 Task: Look for space in Angren, Uzbekistan from 14th June, 2023 to 30th June, 2023 for 5 adults in price range Rs.8000 to Rs.12000. Place can be entire place or private room with 5 bedrooms having 5 beds and 5 bathrooms. Property type can be house, flat, guest house. Amenities needed are: wifi, TV, free parkinig on premises, gym, breakfast. Booking option can be shelf check-in. Required host language is English.
Action: Mouse moved to (451, 114)
Screenshot: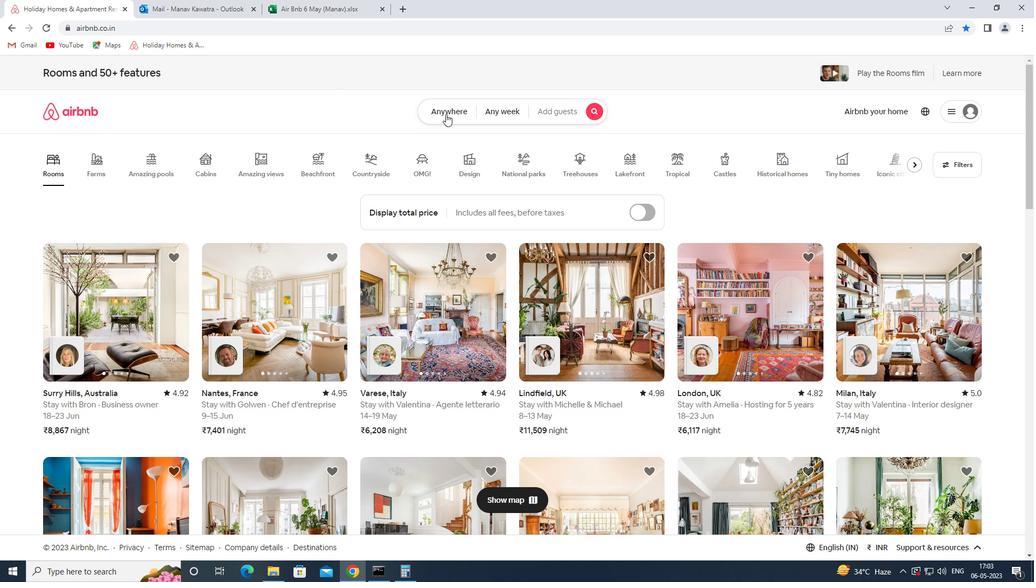 
Action: Mouse pressed left at (451, 114)
Screenshot: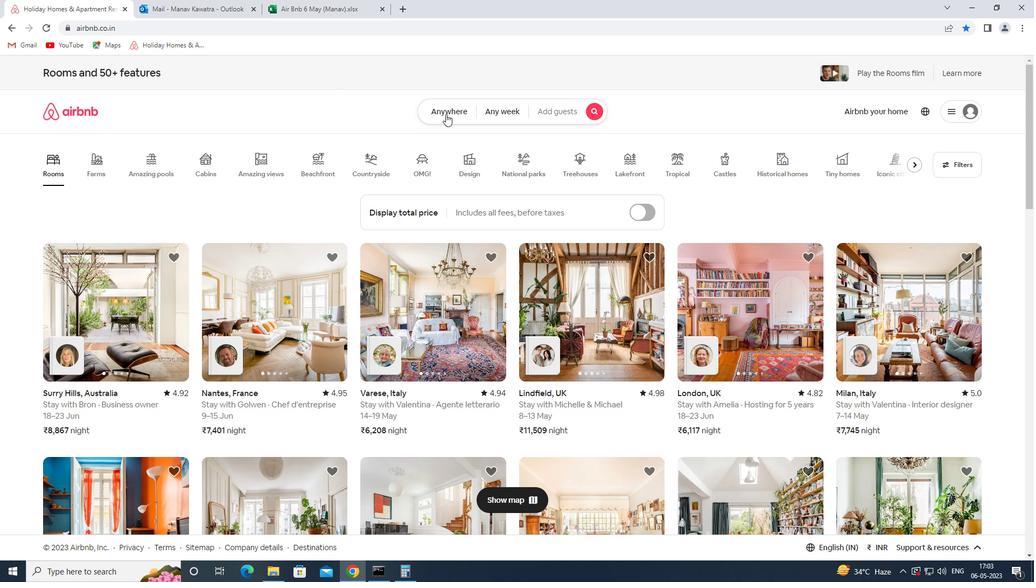 
Action: Mouse moved to (372, 155)
Screenshot: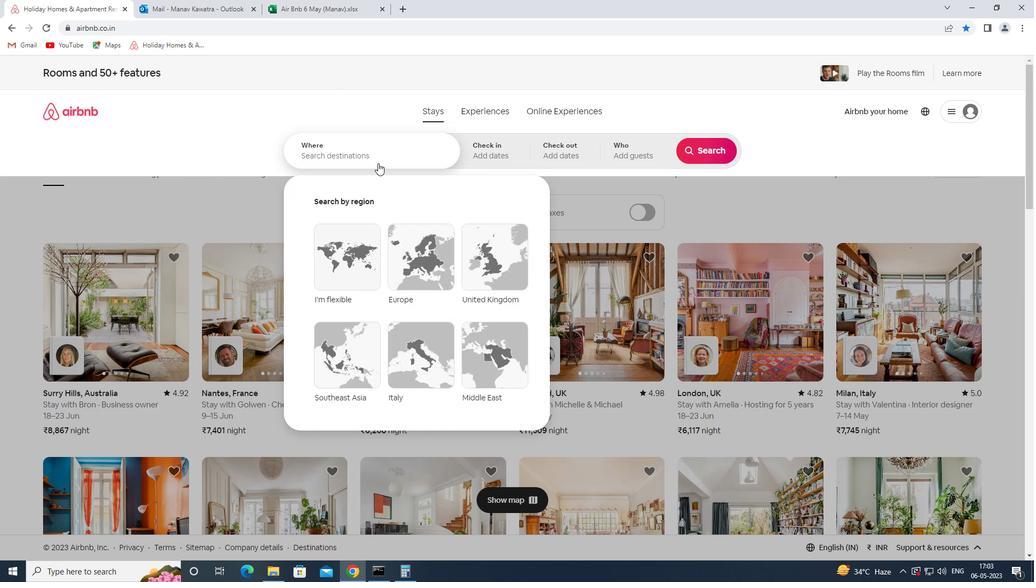 
Action: Mouse pressed left at (372, 155)
Screenshot: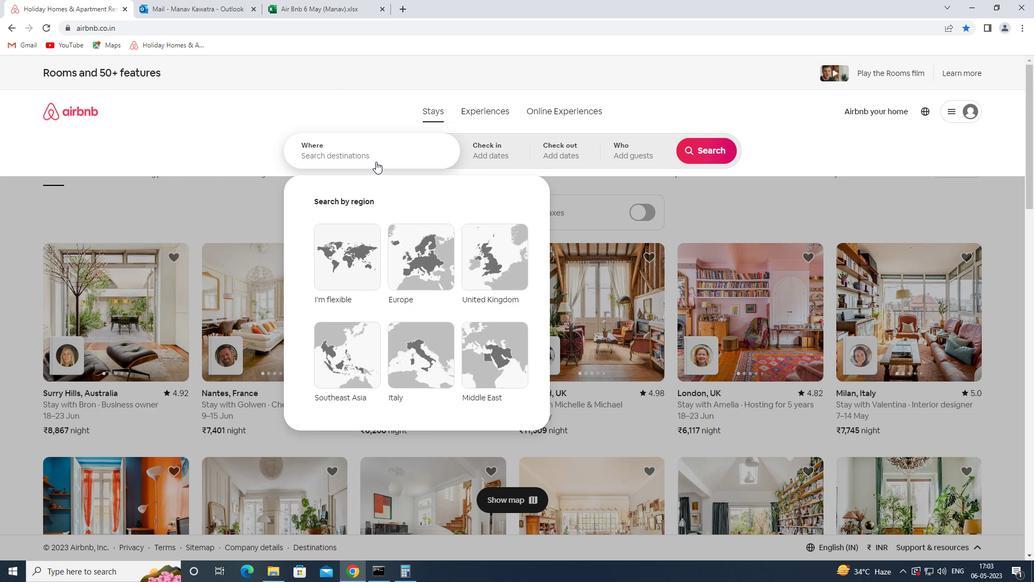 
Action: Key pressed <Key.shift>ANGREN<Key.space>
Screenshot: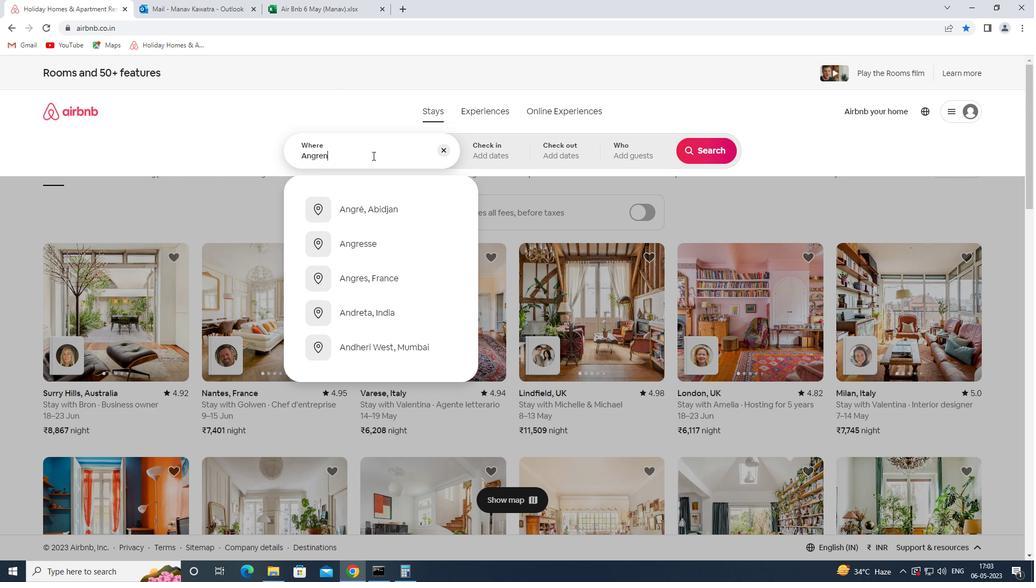 
Action: Mouse moved to (382, 207)
Screenshot: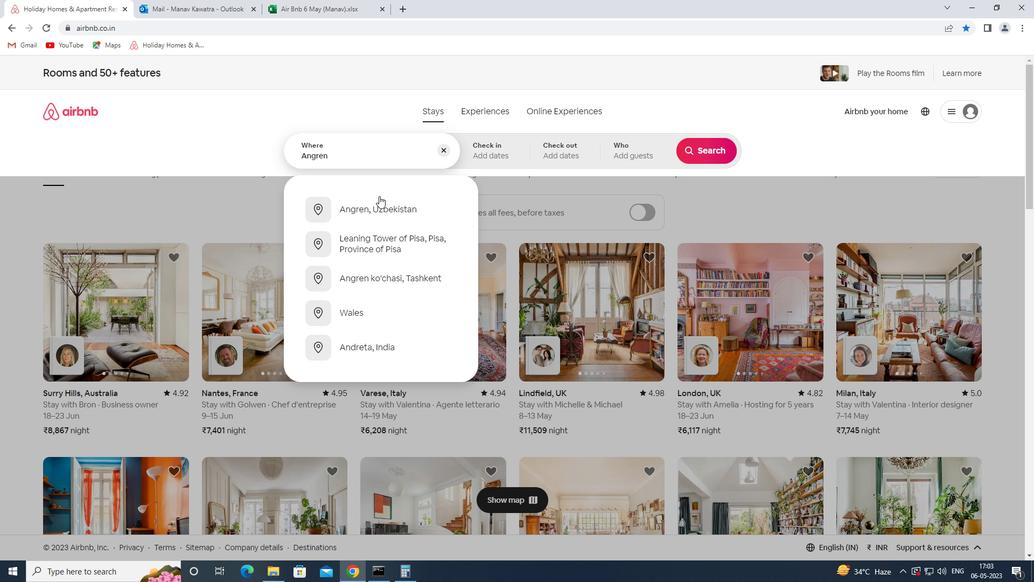 
Action: Mouse pressed left at (382, 207)
Screenshot: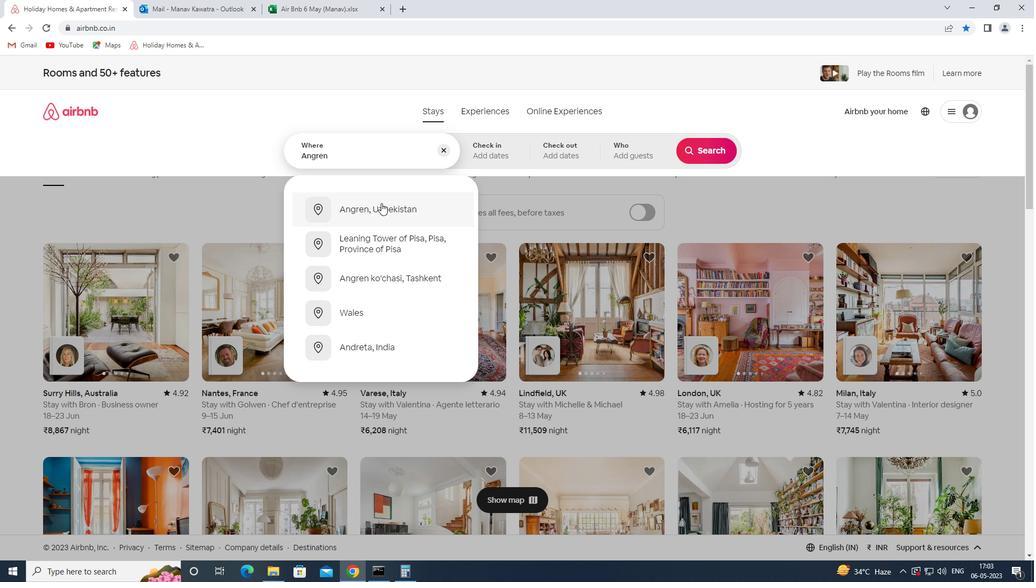 
Action: Mouse moved to (615, 334)
Screenshot: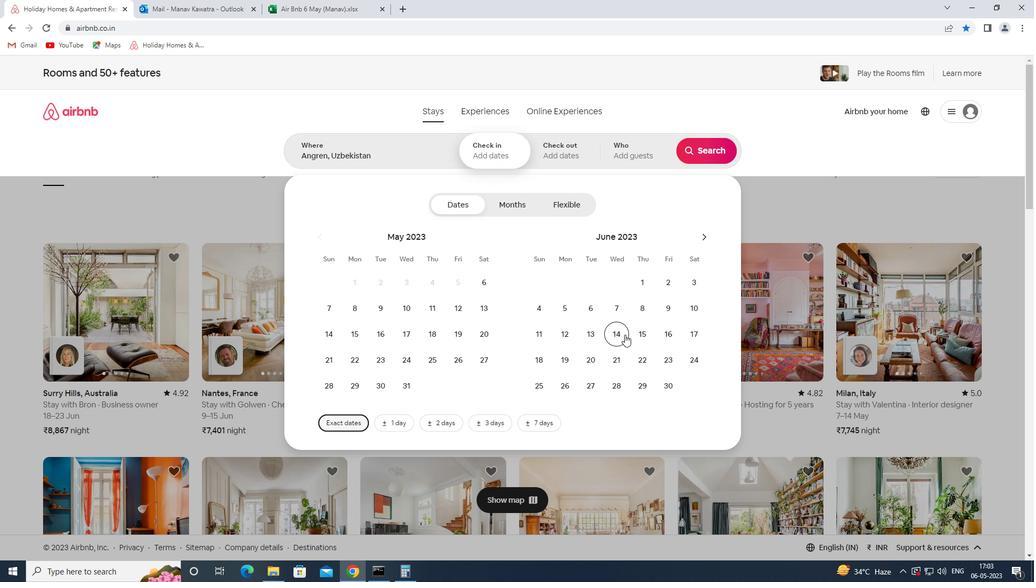 
Action: Mouse pressed left at (615, 334)
Screenshot: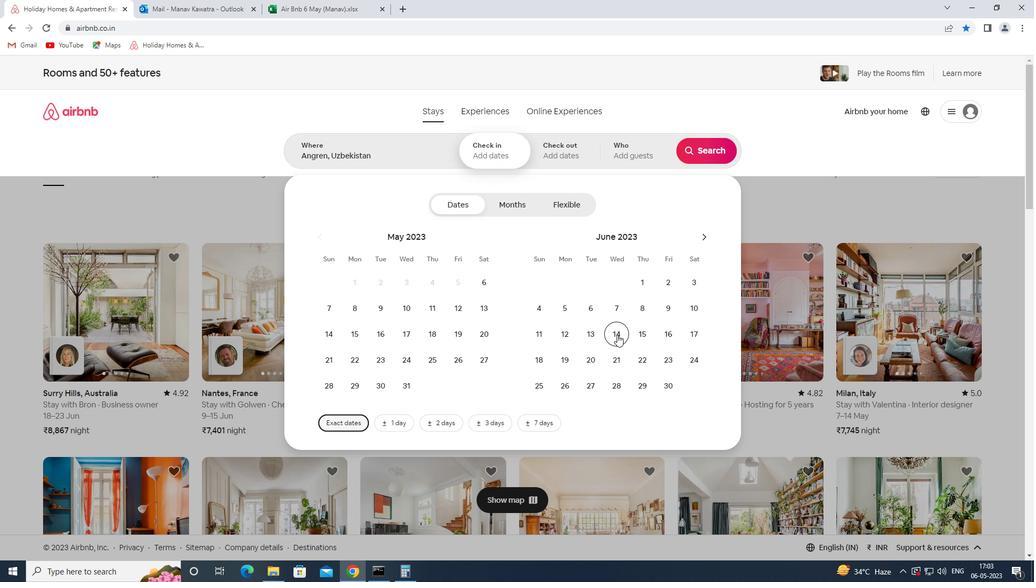 
Action: Mouse moved to (674, 387)
Screenshot: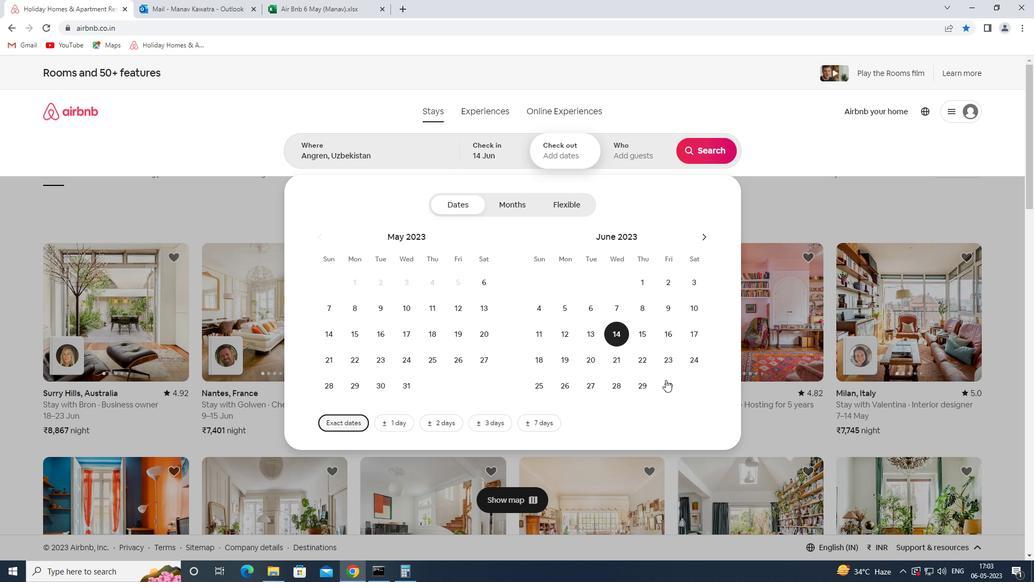 
Action: Mouse pressed left at (674, 387)
Screenshot: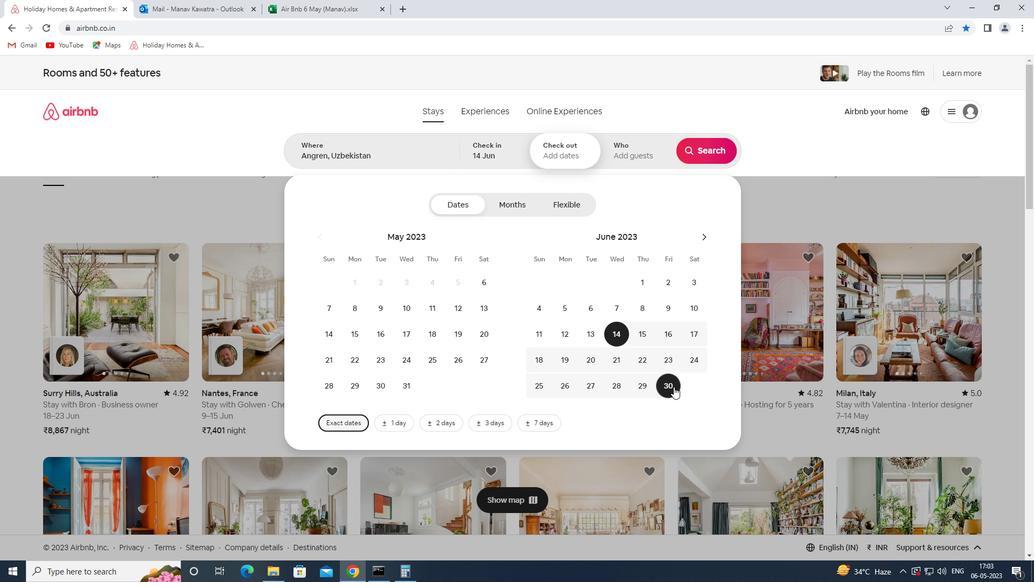 
Action: Mouse moved to (640, 159)
Screenshot: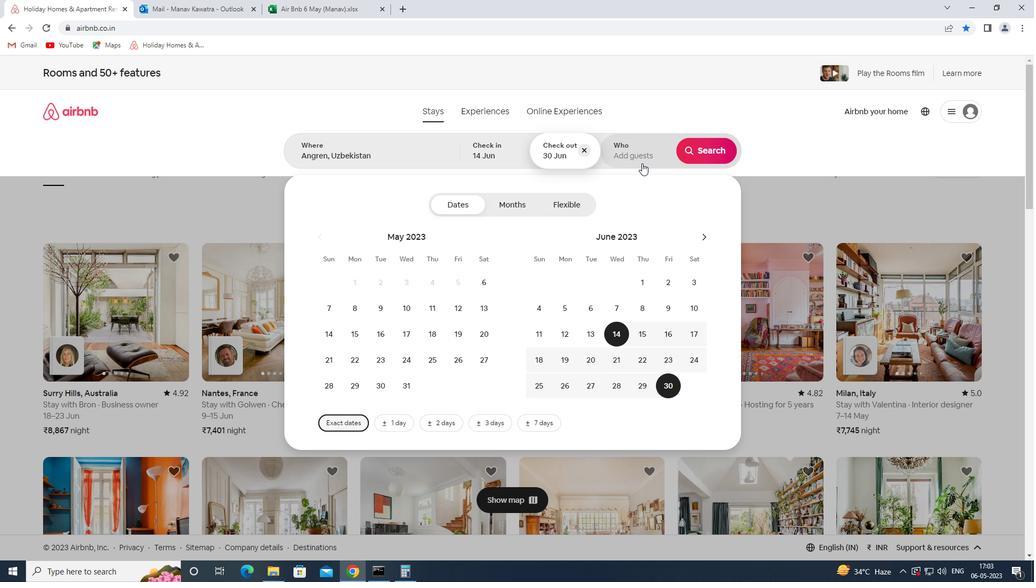 
Action: Mouse pressed left at (640, 159)
Screenshot: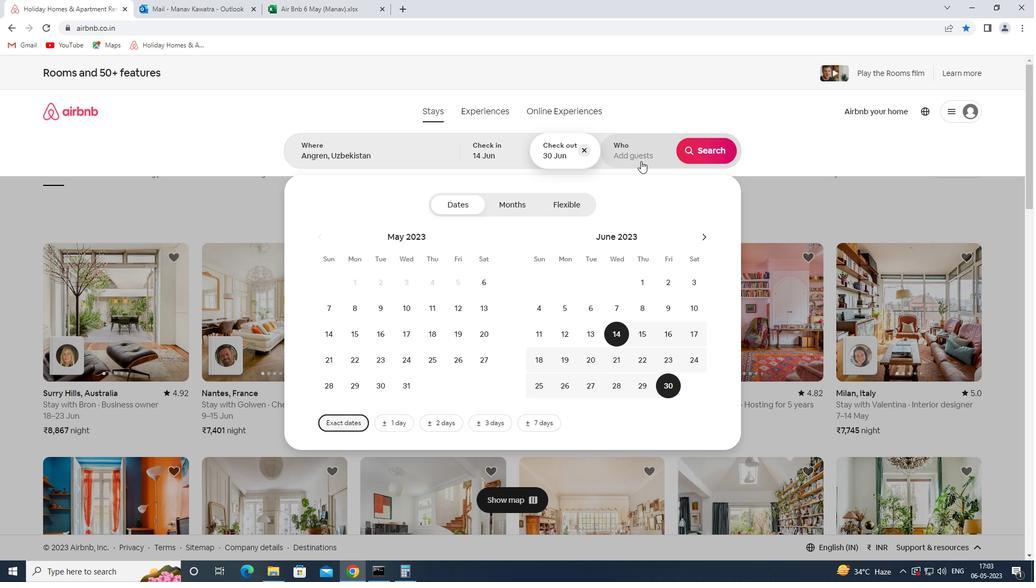 
Action: Mouse moved to (713, 211)
Screenshot: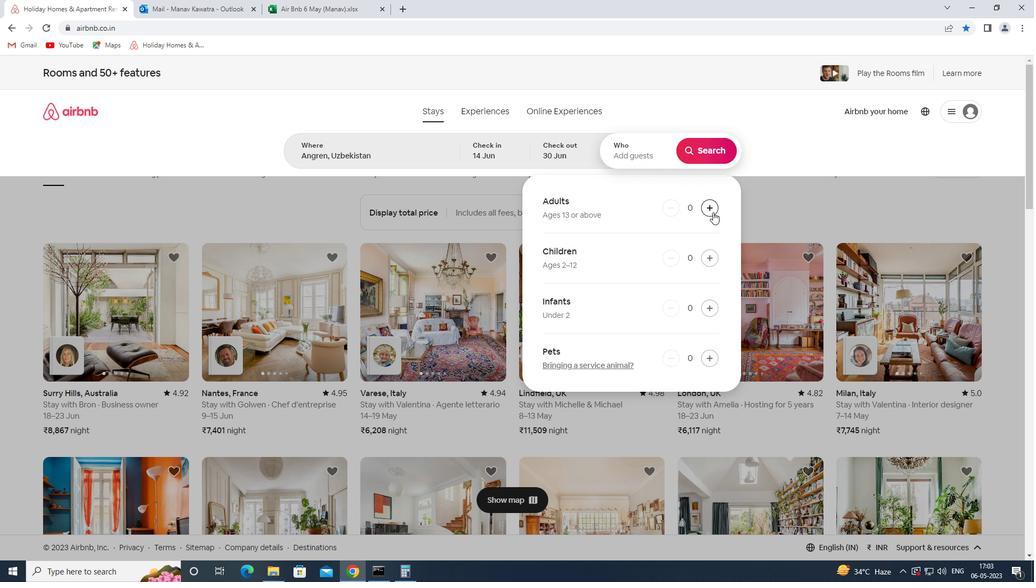 
Action: Mouse pressed left at (713, 211)
Screenshot: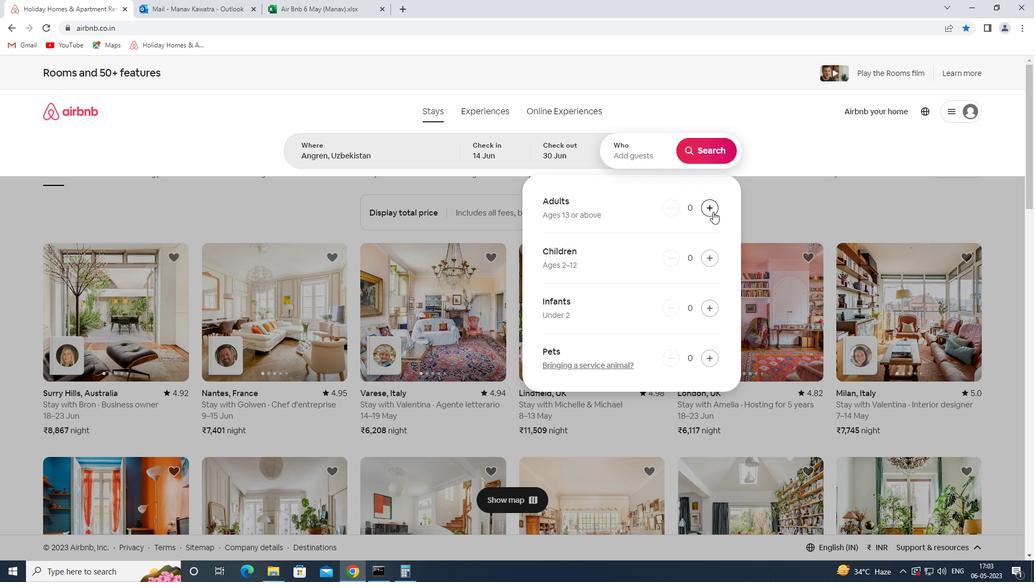 
Action: Mouse pressed left at (713, 211)
Screenshot: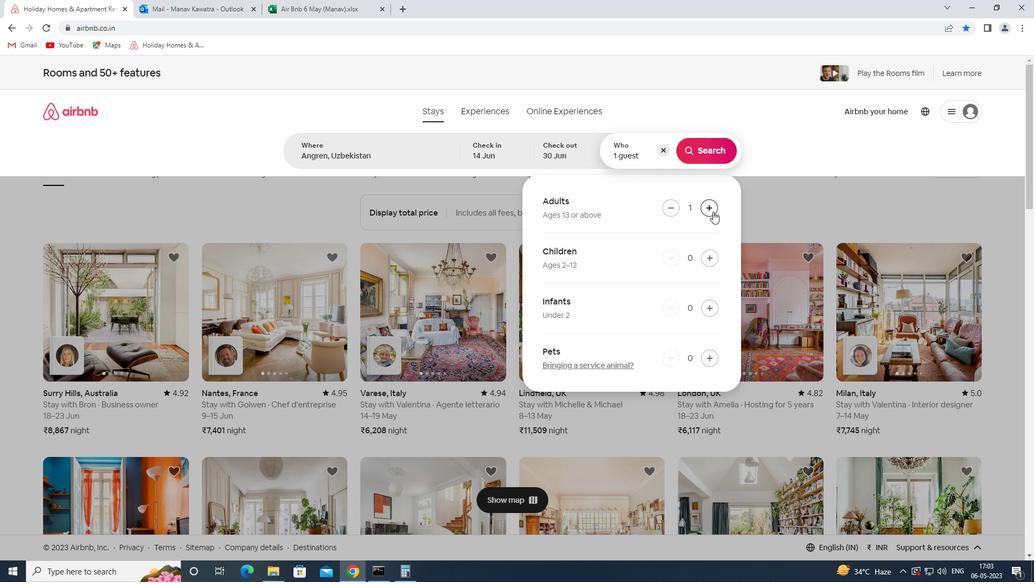 
Action: Mouse pressed left at (713, 211)
Screenshot: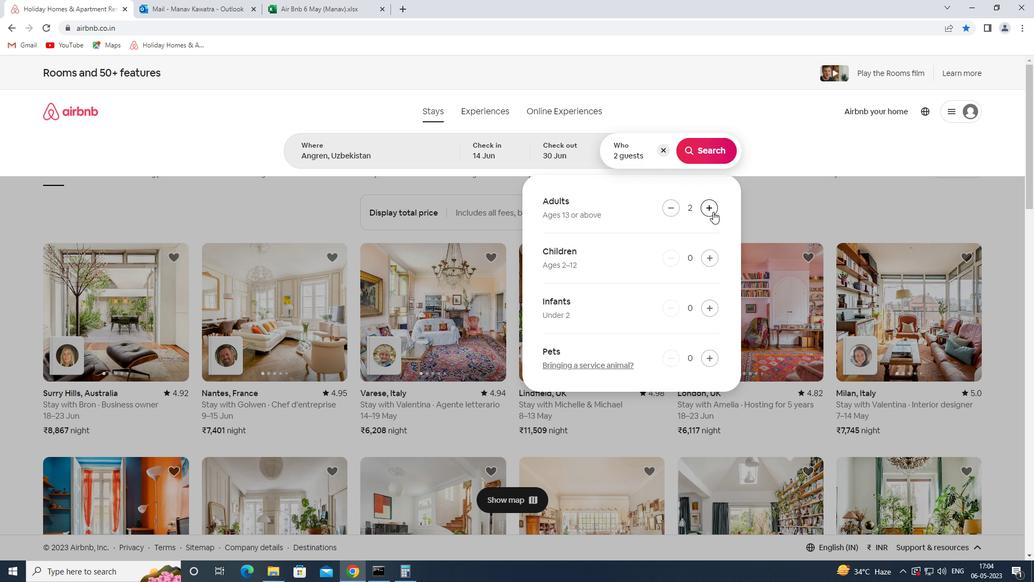 
Action: Mouse pressed left at (713, 211)
Screenshot: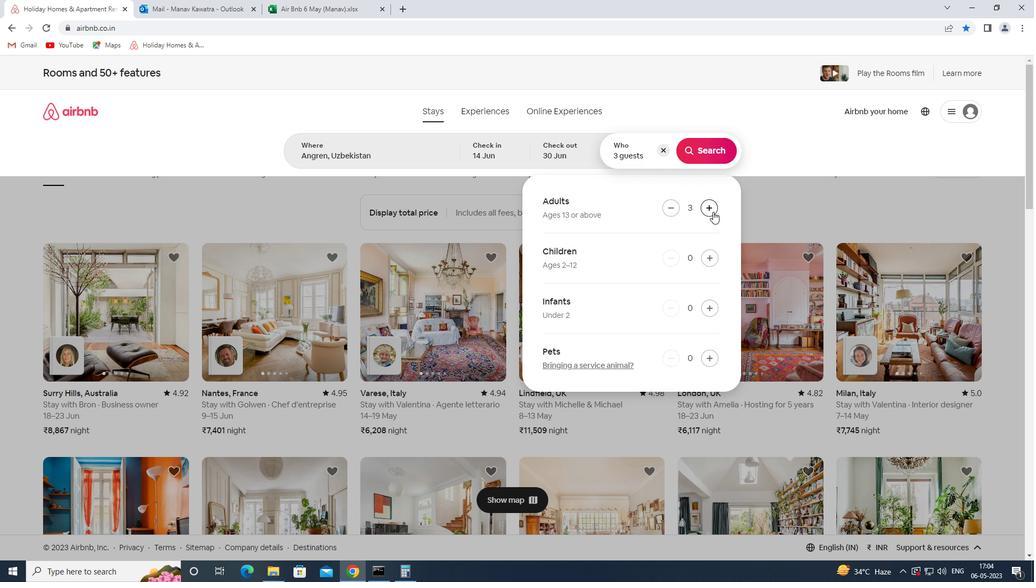 
Action: Mouse pressed left at (713, 211)
Screenshot: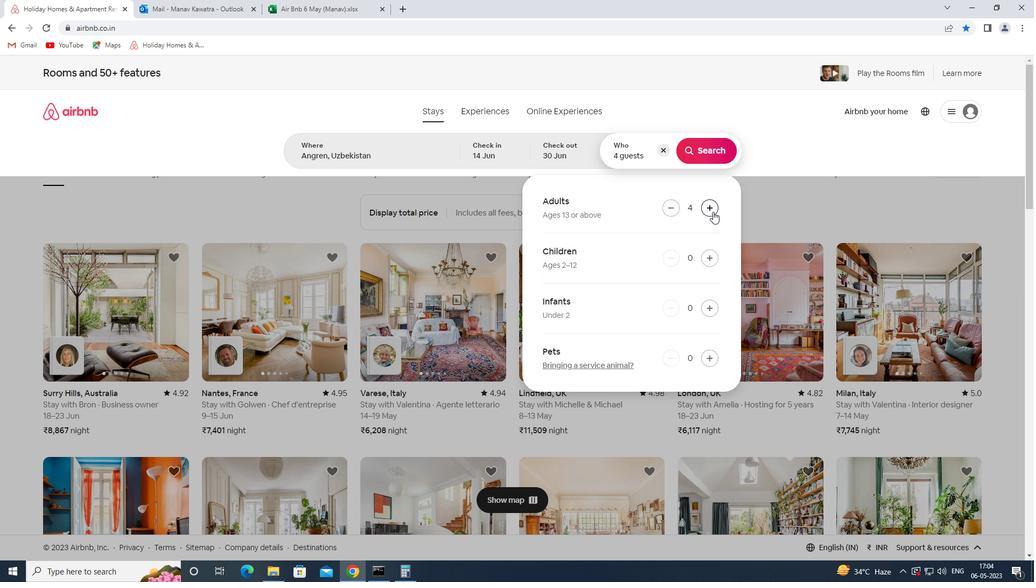
Action: Mouse moved to (721, 157)
Screenshot: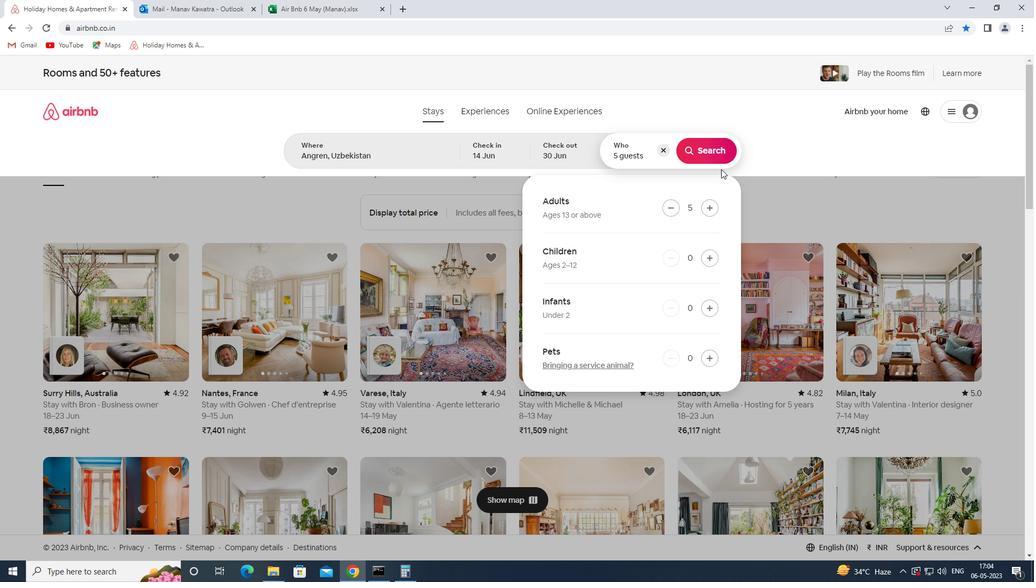 
Action: Mouse pressed left at (721, 157)
Screenshot: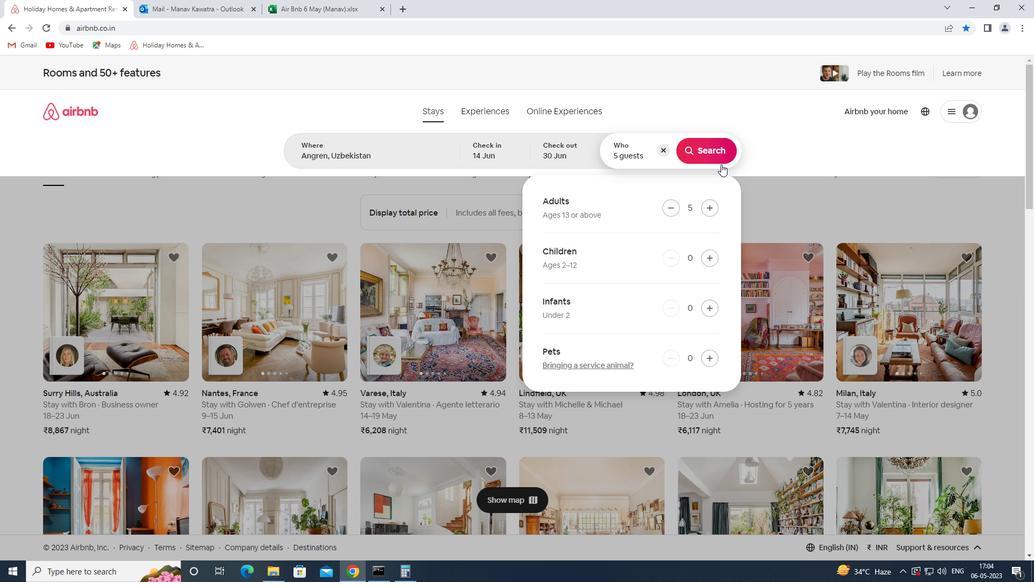 
Action: Mouse moved to (987, 123)
Screenshot: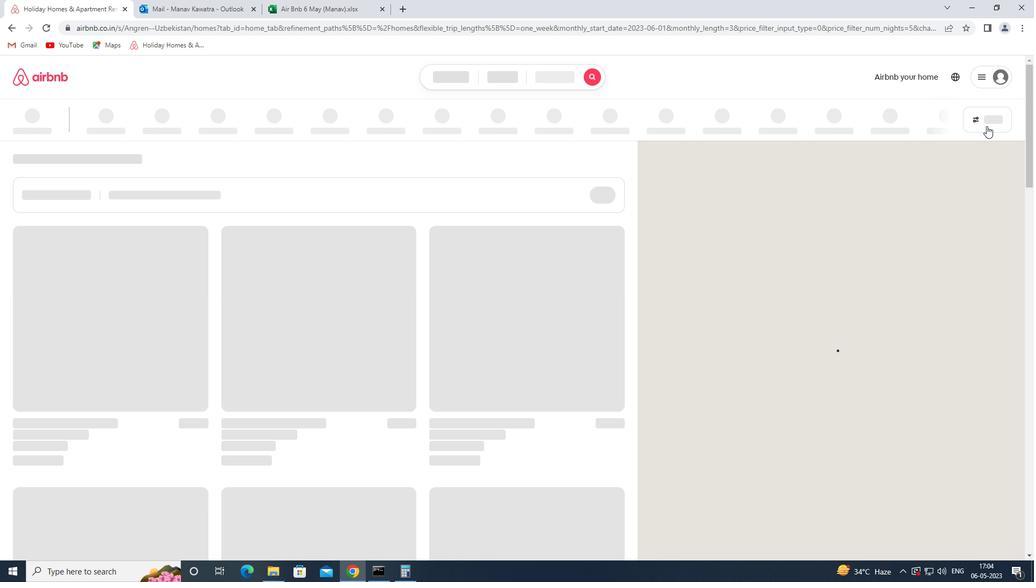 
Action: Mouse pressed left at (987, 123)
Screenshot: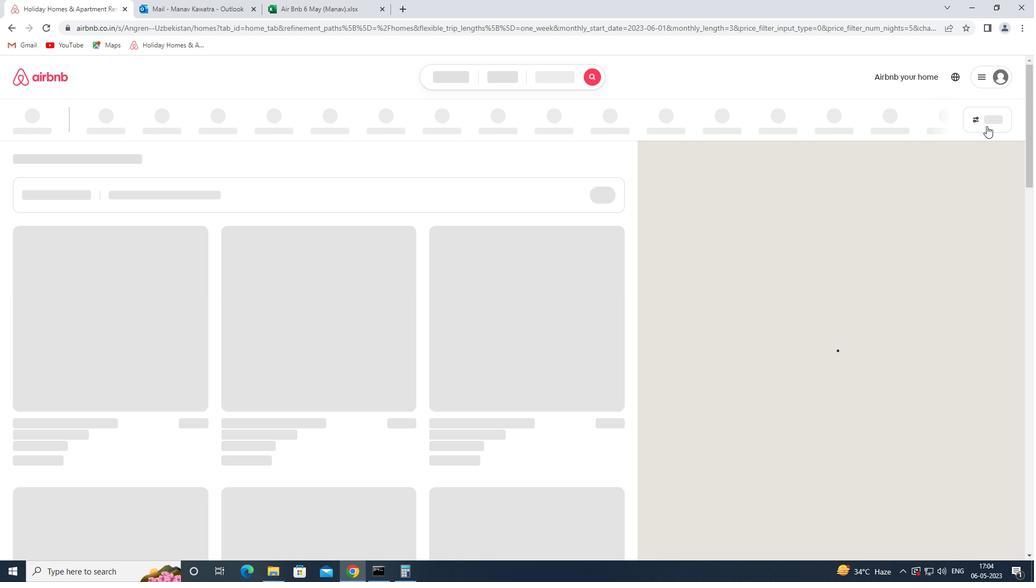 
Action: Mouse moved to (372, 384)
Screenshot: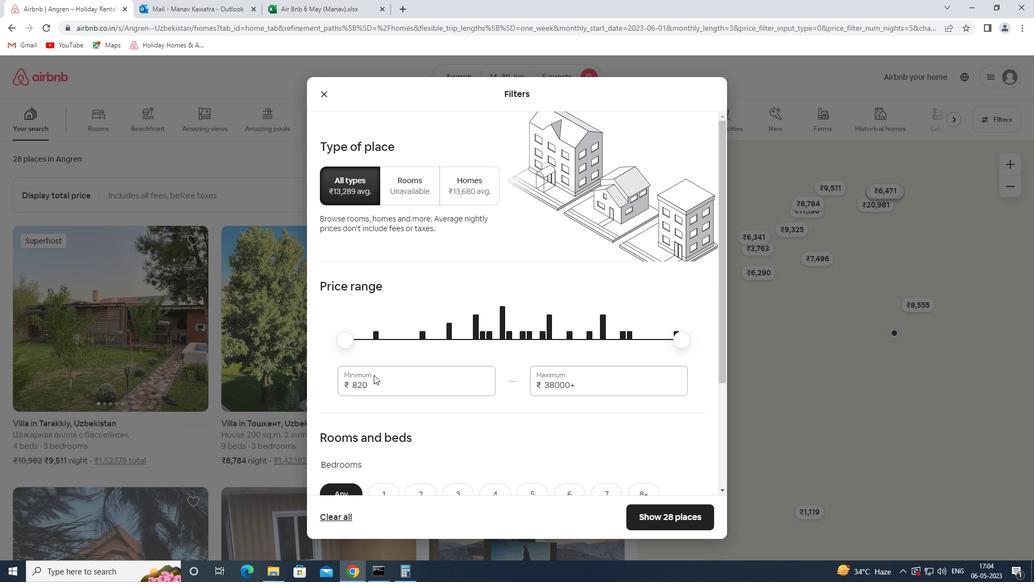 
Action: Mouse pressed left at (372, 384)
Screenshot: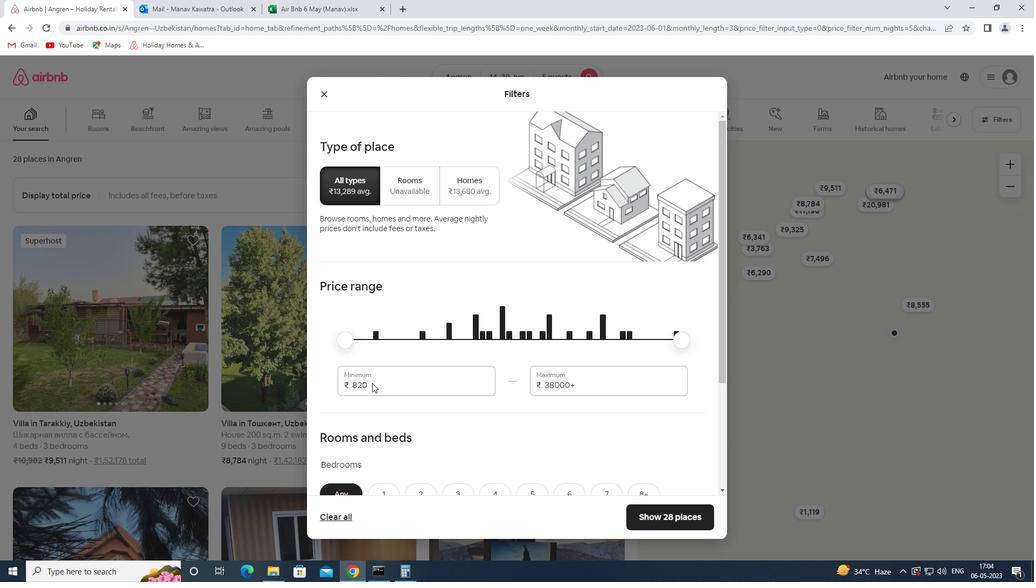 
Action: Mouse pressed left at (372, 384)
Screenshot: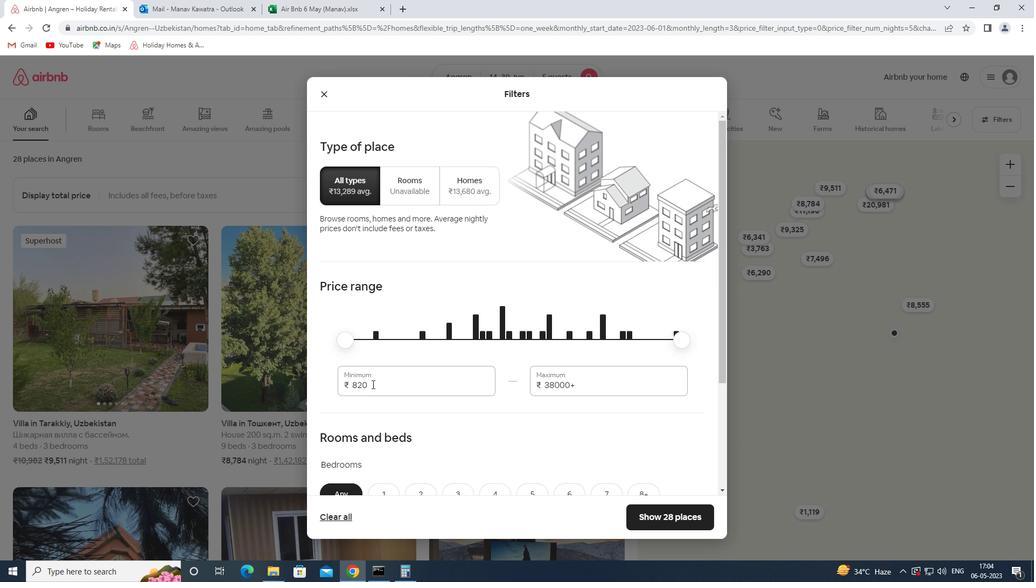 
Action: Key pressed 8000<Key.tab>12000
Screenshot: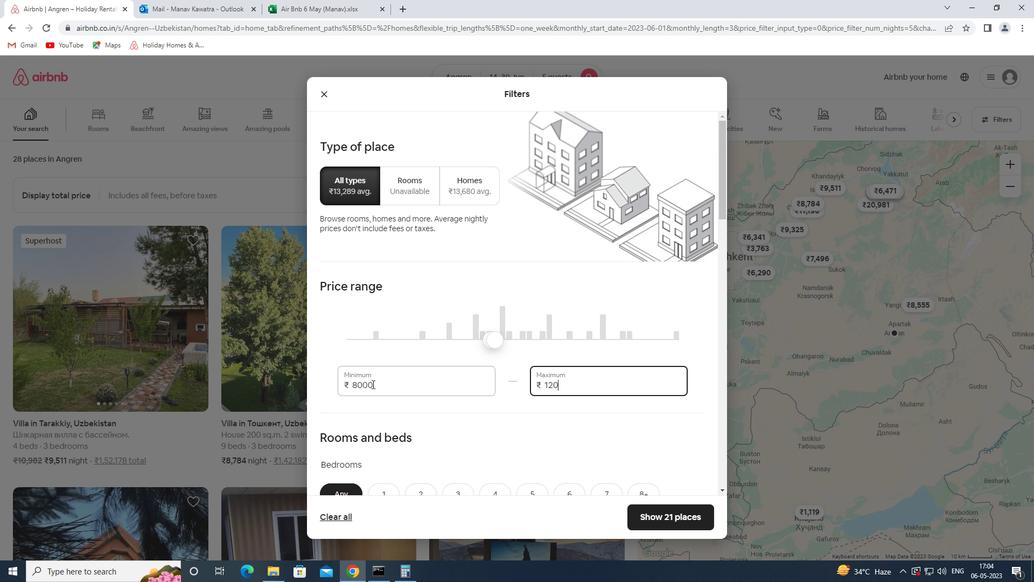 
Action: Mouse scrolled (372, 383) with delta (0, 0)
Screenshot: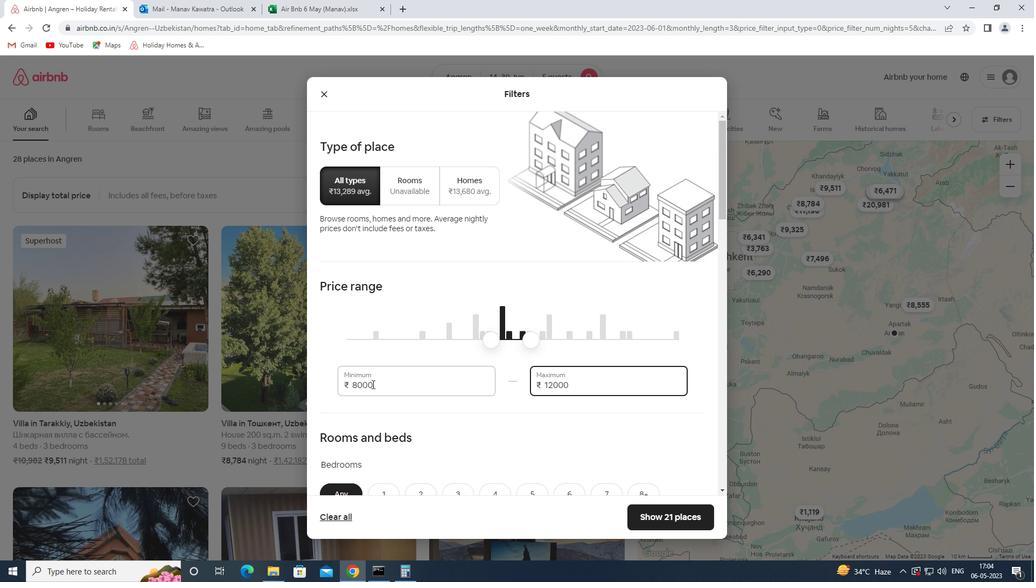 
Action: Mouse scrolled (372, 383) with delta (0, 0)
Screenshot: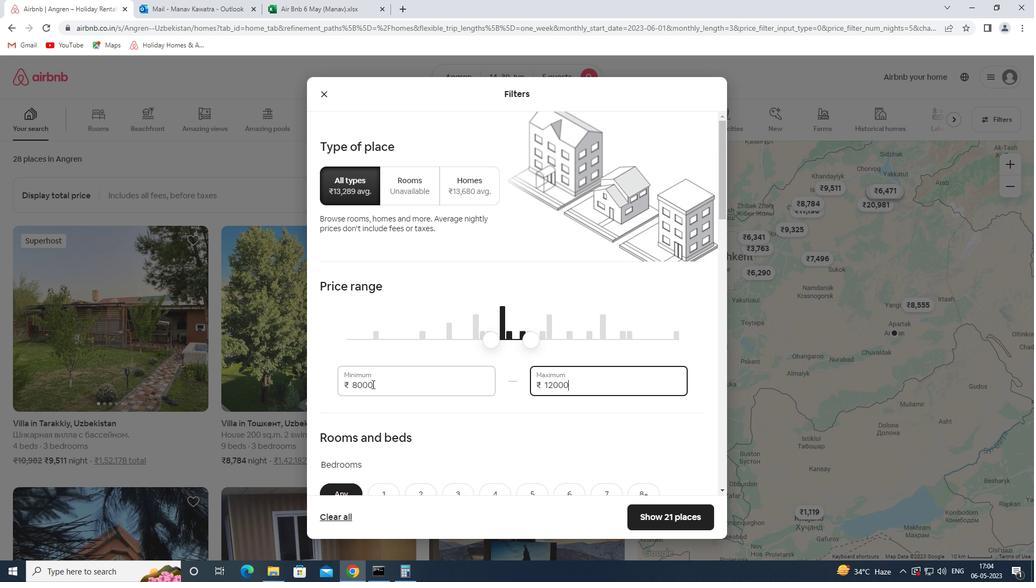 
Action: Mouse scrolled (372, 383) with delta (0, 0)
Screenshot: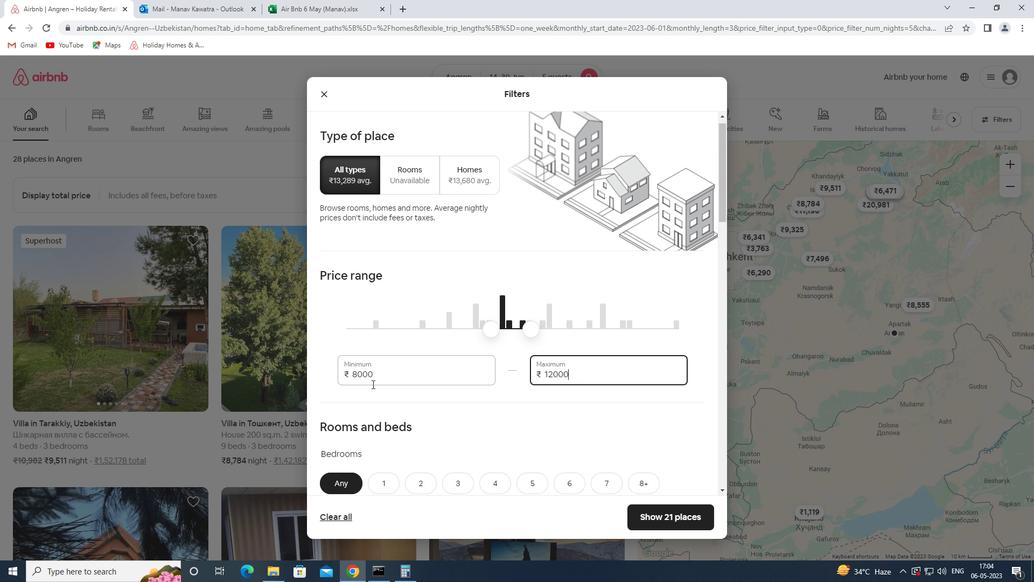 
Action: Mouse moved to (533, 337)
Screenshot: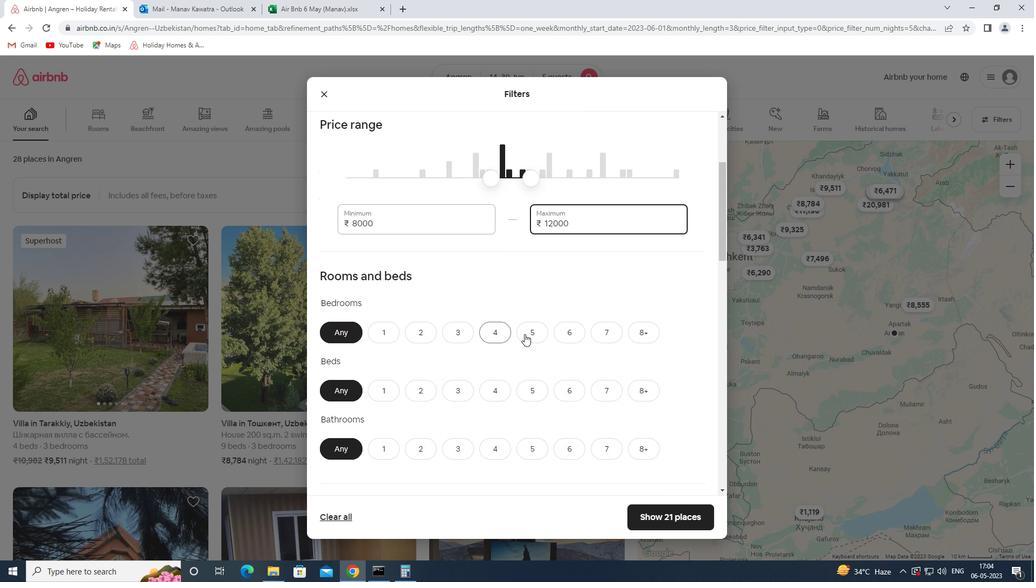 
Action: Mouse pressed left at (533, 337)
Screenshot: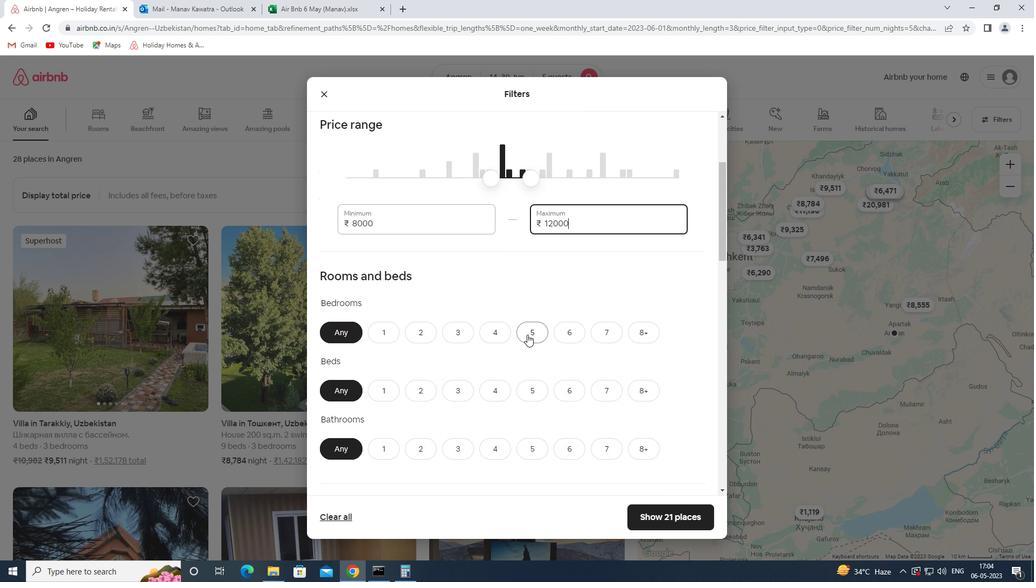 
Action: Mouse moved to (541, 396)
Screenshot: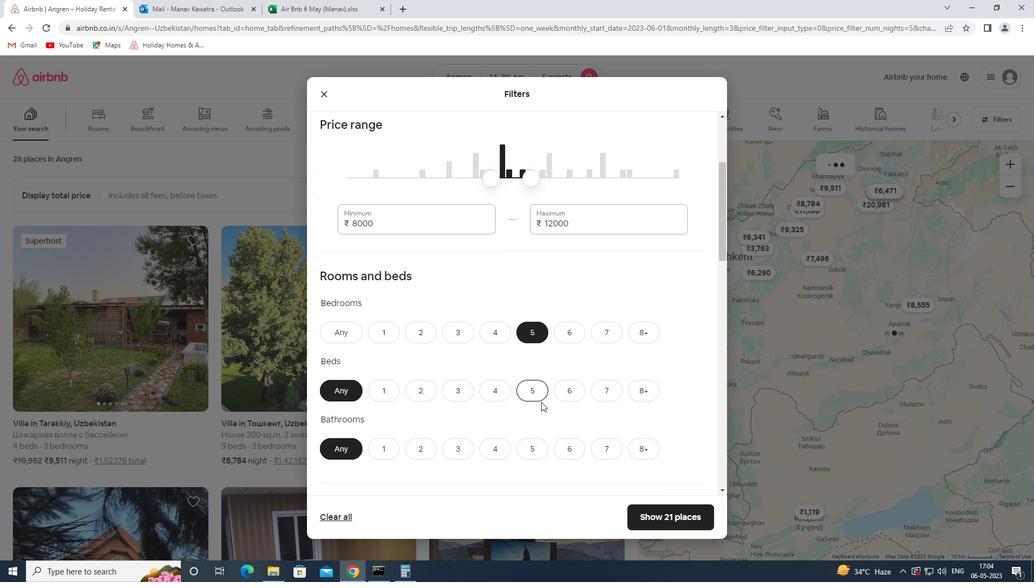 
Action: Mouse pressed left at (541, 396)
Screenshot: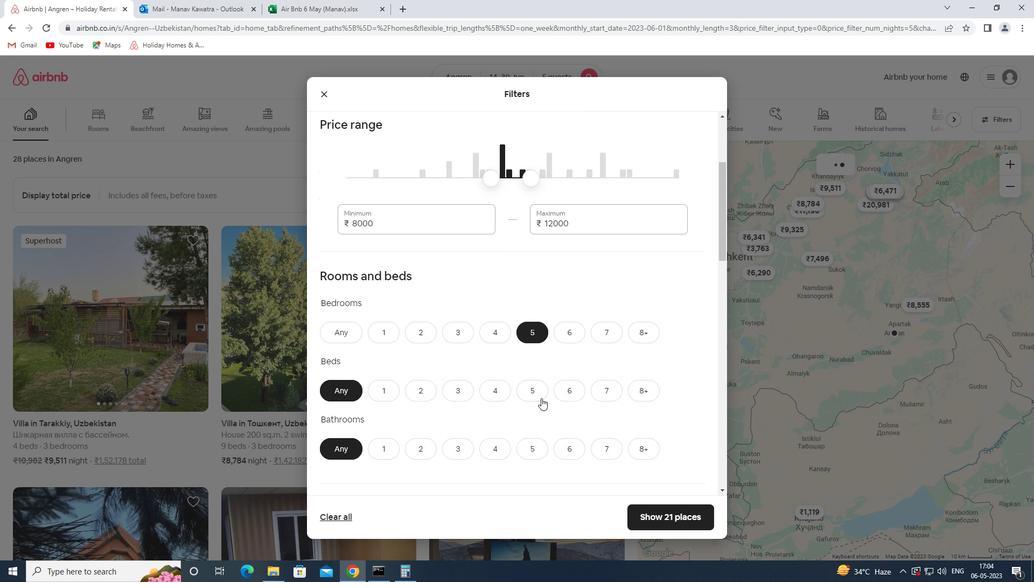 
Action: Mouse moved to (533, 447)
Screenshot: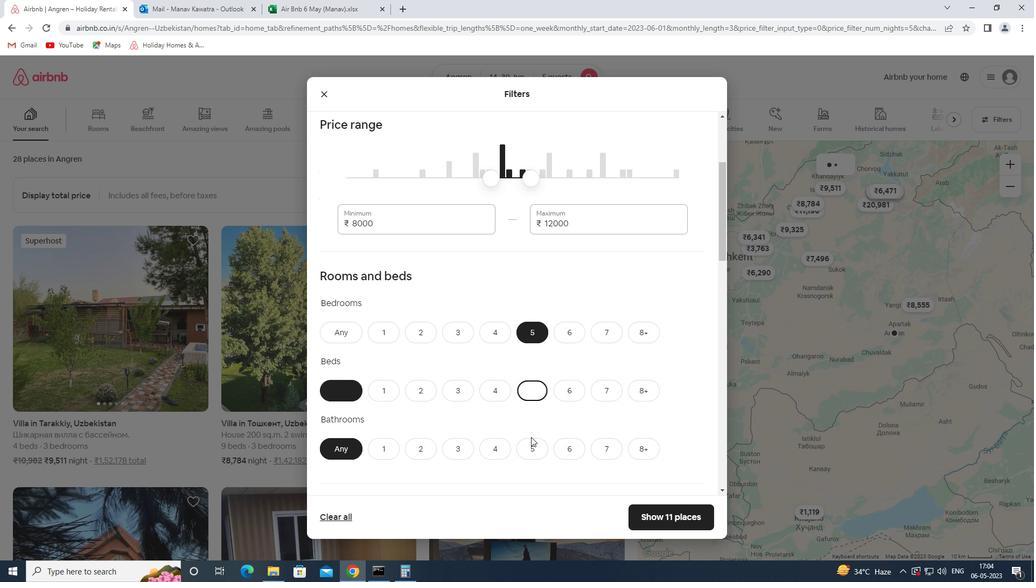 
Action: Mouse pressed left at (533, 447)
Screenshot: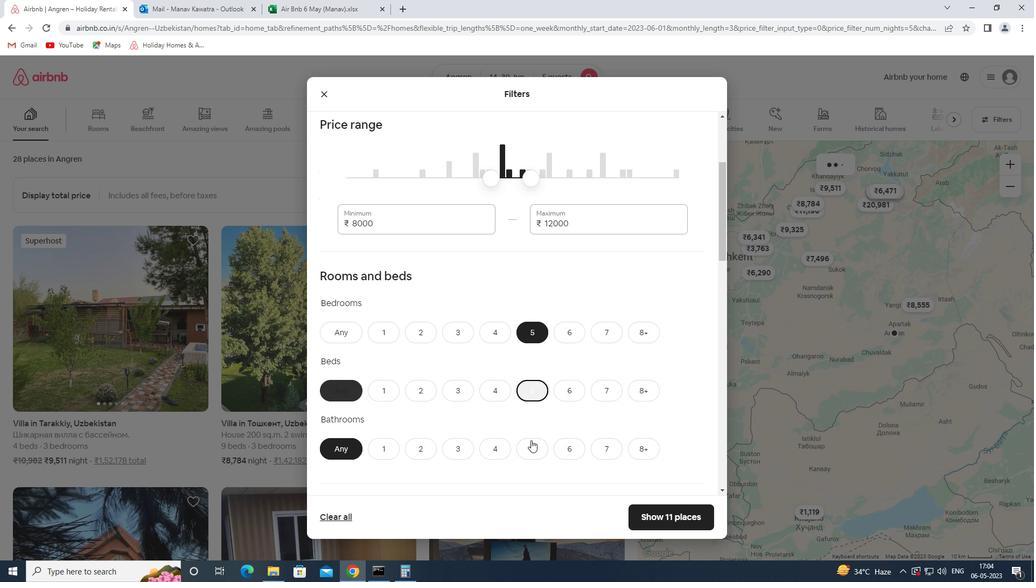 
Action: Mouse moved to (542, 367)
Screenshot: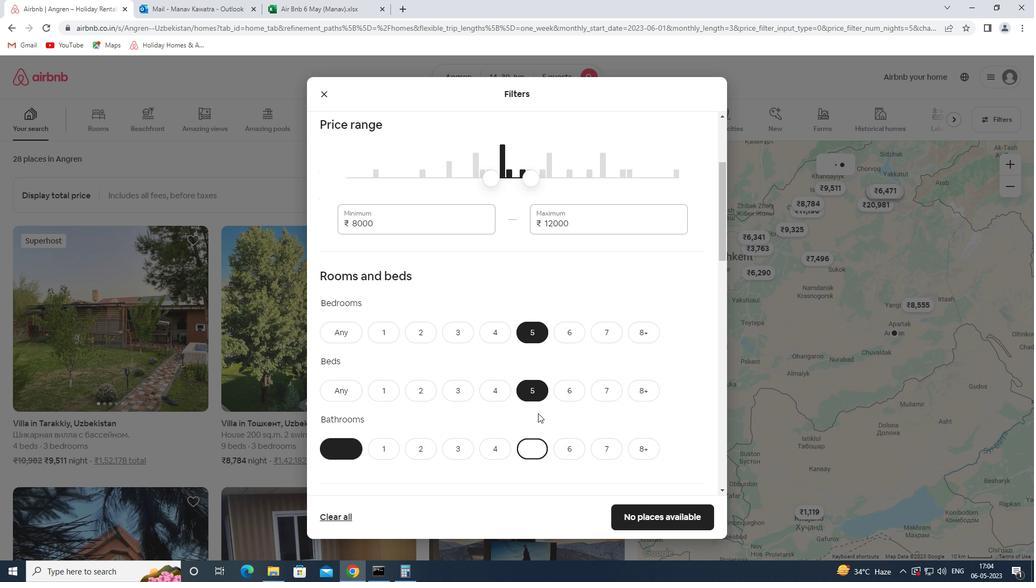 
Action: Mouse scrolled (542, 366) with delta (0, 0)
Screenshot: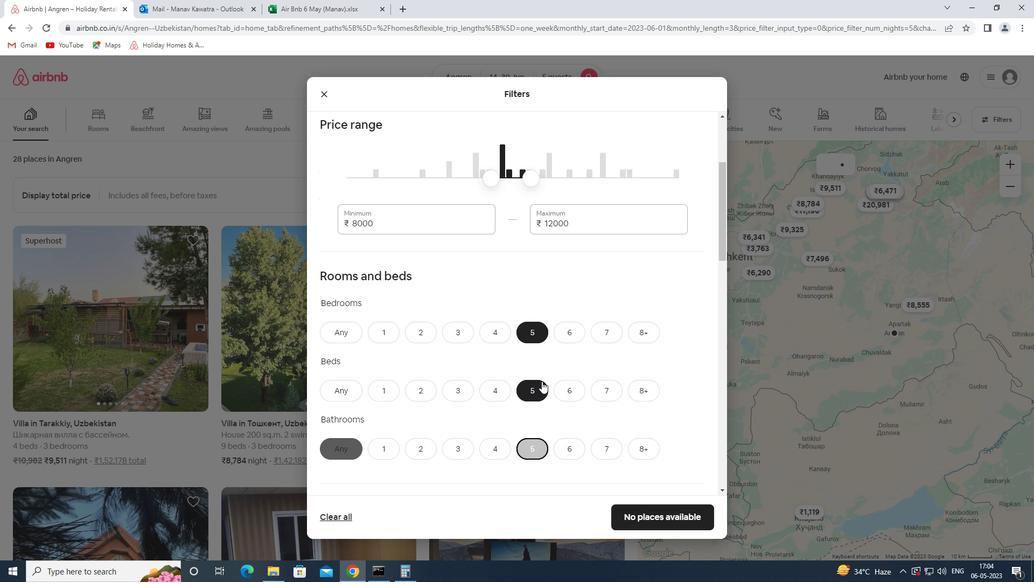 
Action: Mouse scrolled (542, 366) with delta (0, 0)
Screenshot: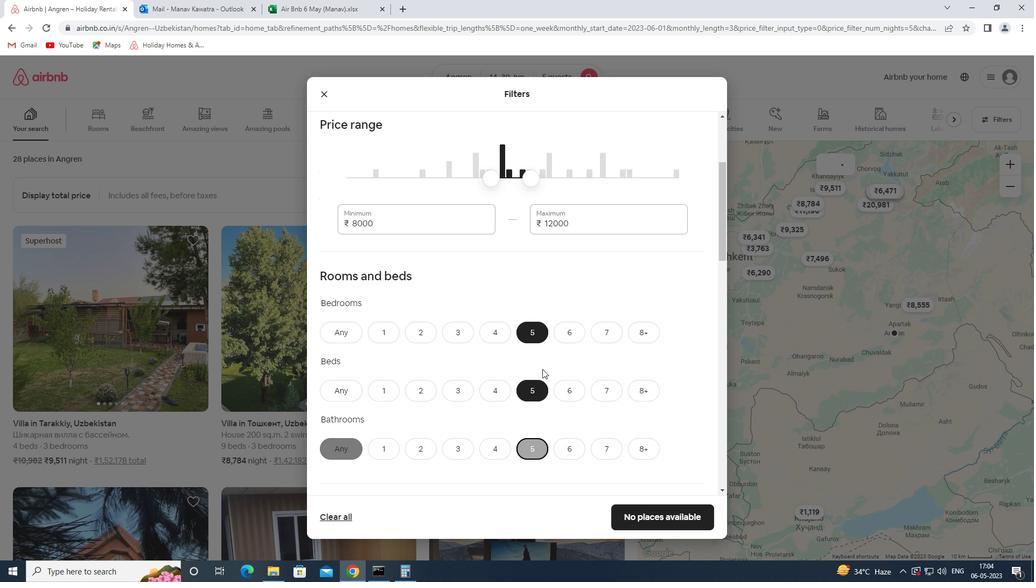 
Action: Mouse scrolled (542, 366) with delta (0, 0)
Screenshot: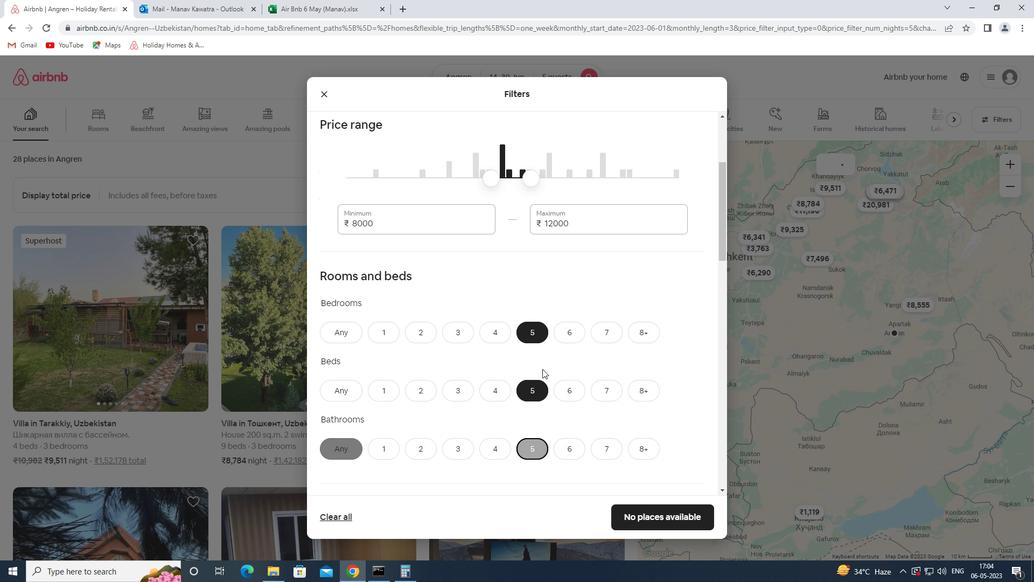 
Action: Mouse scrolled (542, 366) with delta (0, 0)
Screenshot: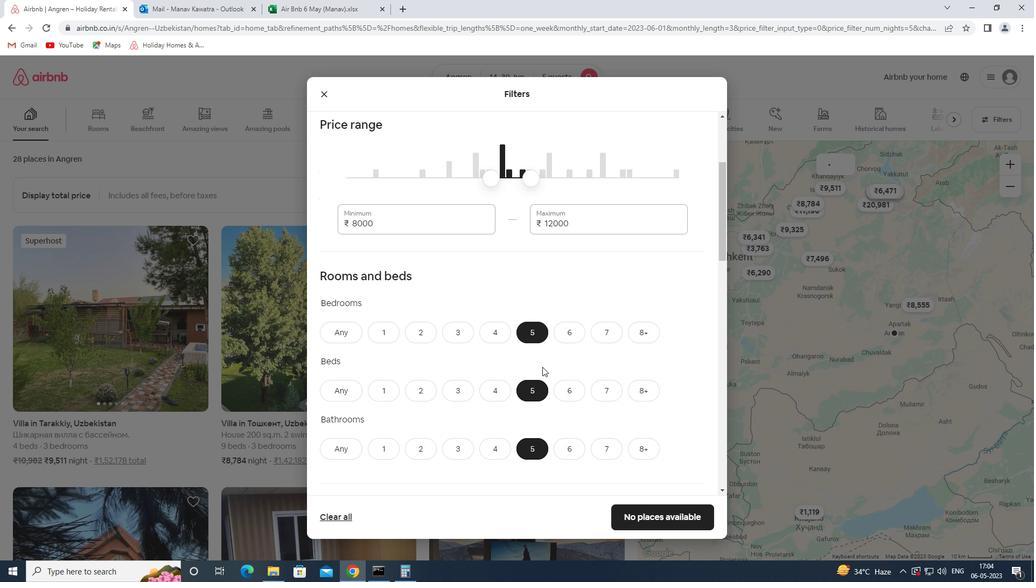 
Action: Mouse moved to (385, 349)
Screenshot: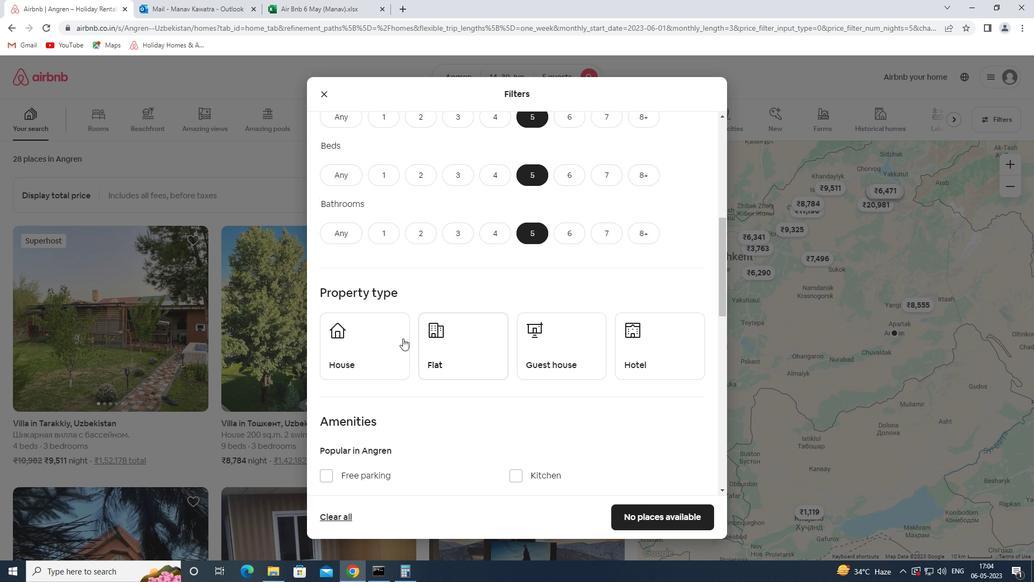 
Action: Mouse pressed left at (385, 349)
Screenshot: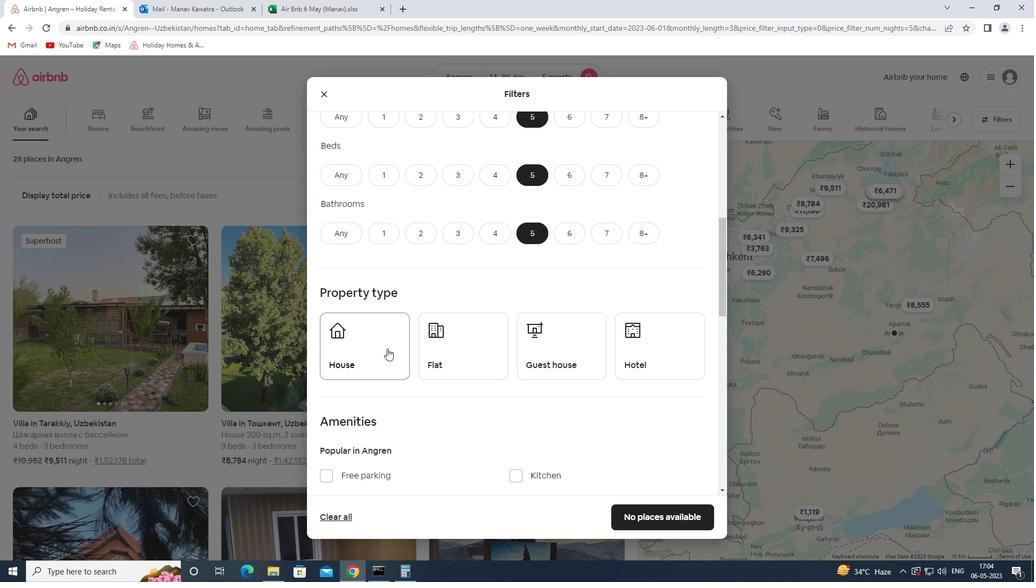 
Action: Mouse moved to (461, 355)
Screenshot: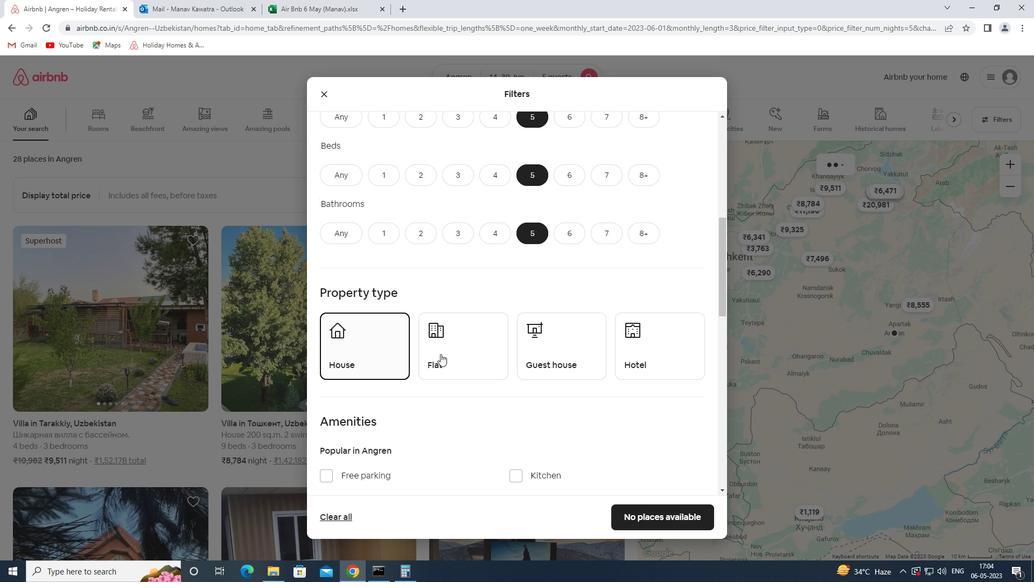 
Action: Mouse pressed left at (461, 355)
Screenshot: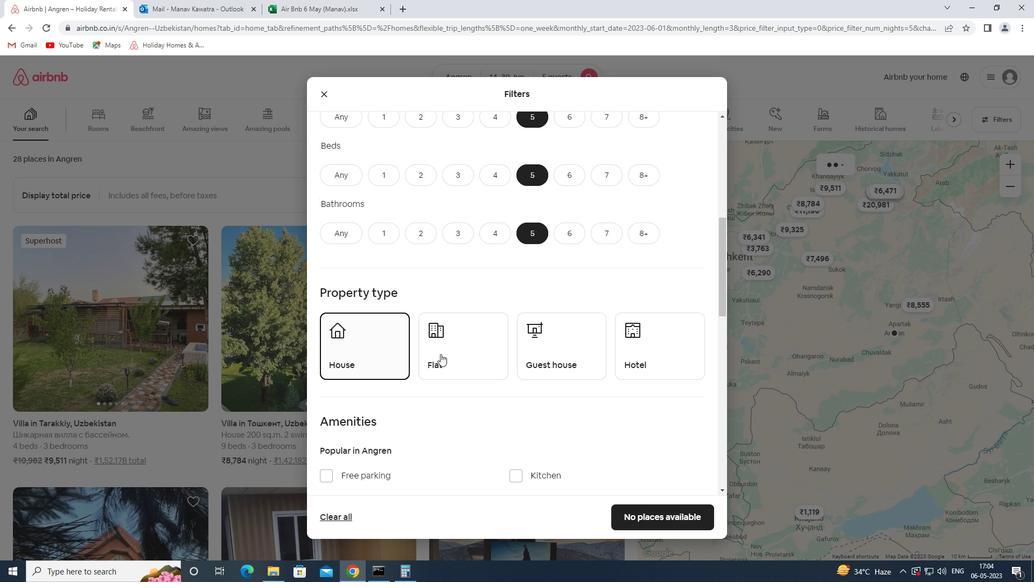 
Action: Mouse moved to (561, 360)
Screenshot: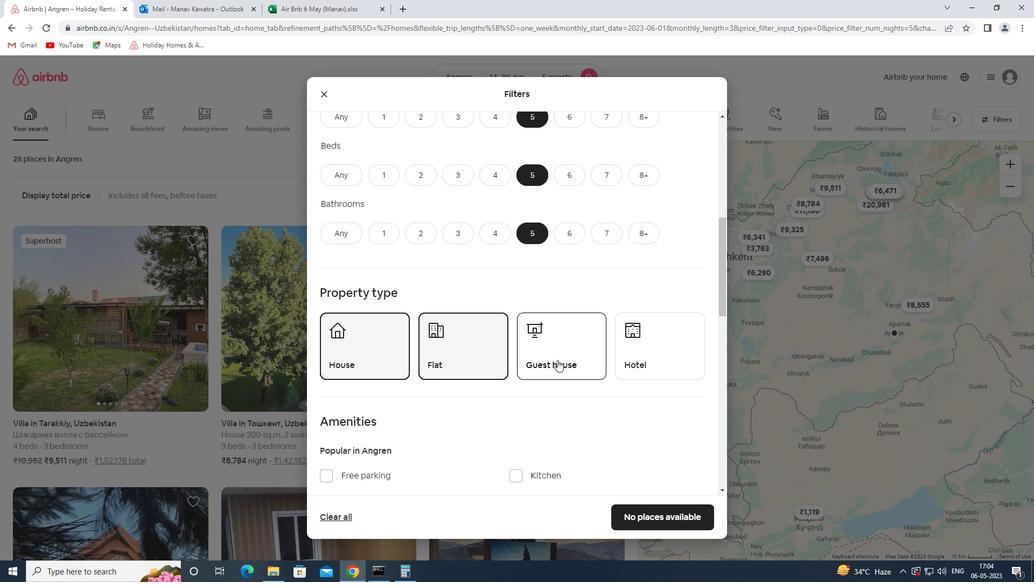 
Action: Mouse pressed left at (561, 360)
Screenshot: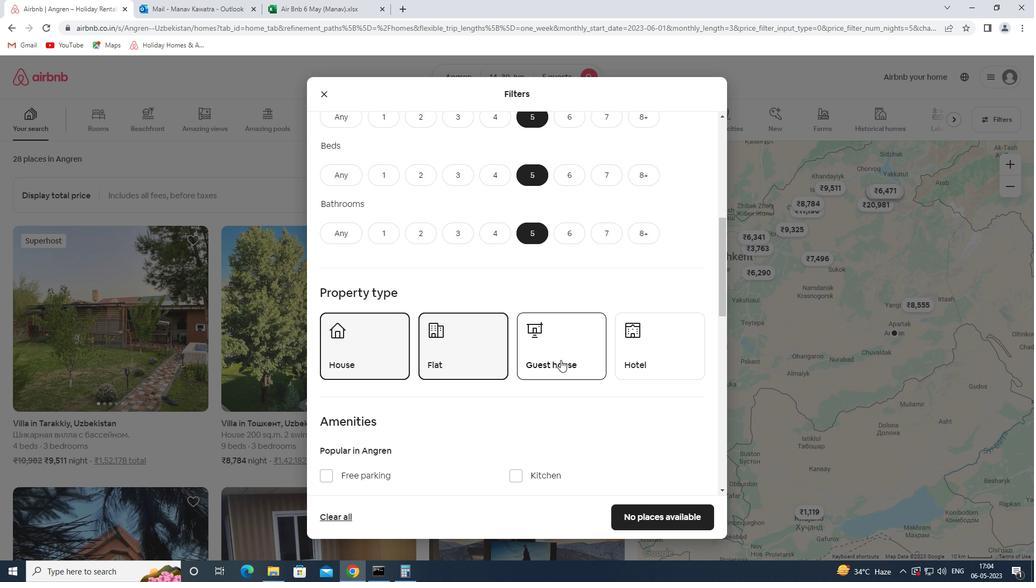 
Action: Mouse moved to (574, 367)
Screenshot: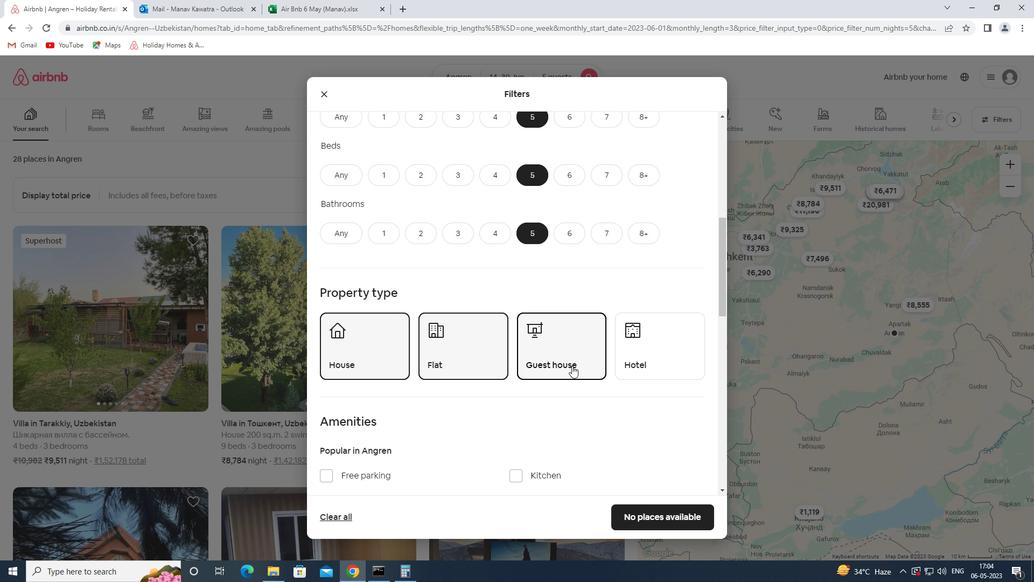 
Action: Mouse scrolled (574, 367) with delta (0, 0)
Screenshot: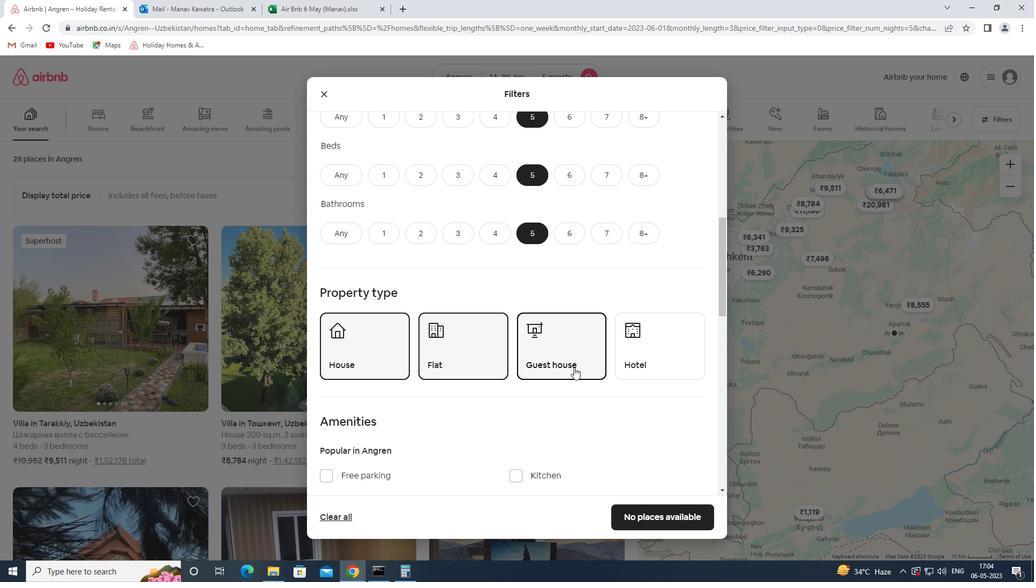 
Action: Mouse scrolled (574, 367) with delta (0, 0)
Screenshot: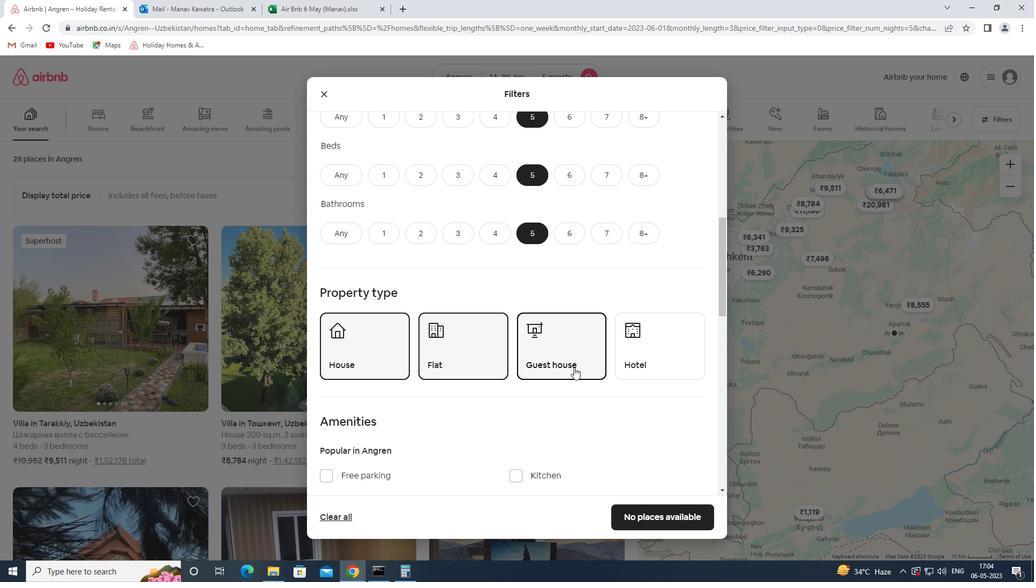 
Action: Mouse scrolled (574, 367) with delta (0, 0)
Screenshot: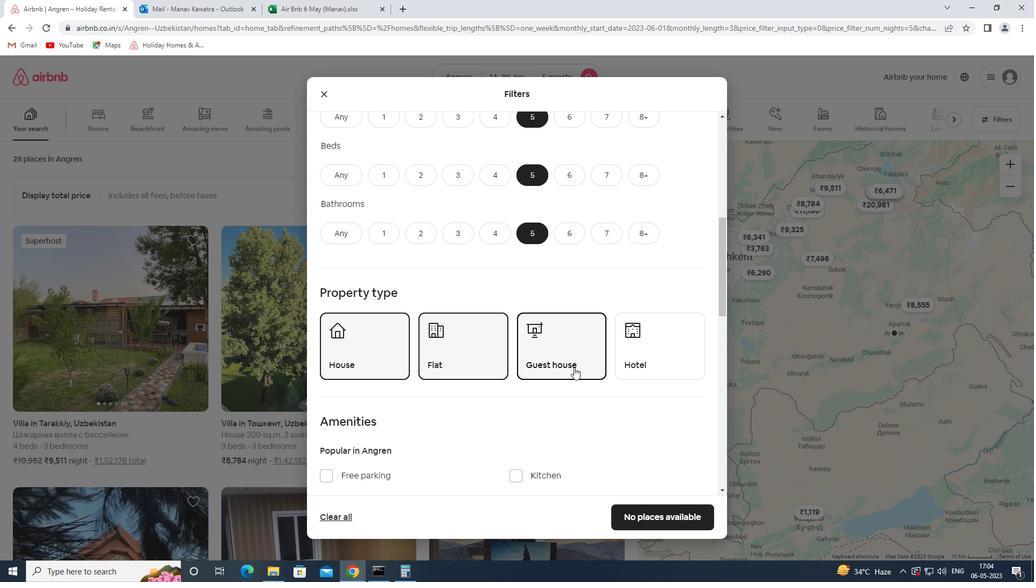 
Action: Mouse moved to (346, 339)
Screenshot: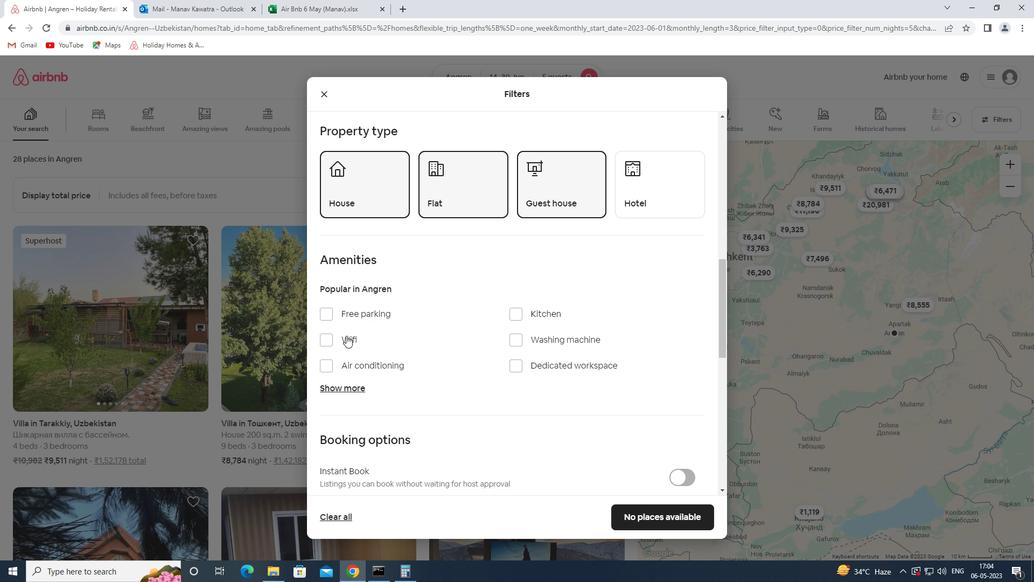 
Action: Mouse pressed left at (346, 339)
Screenshot: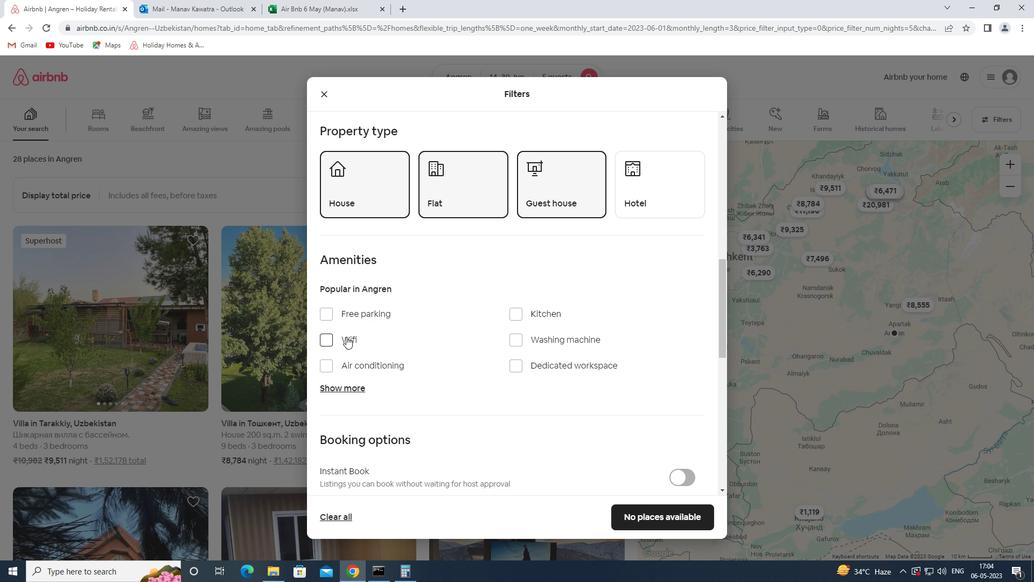 
Action: Mouse moved to (362, 387)
Screenshot: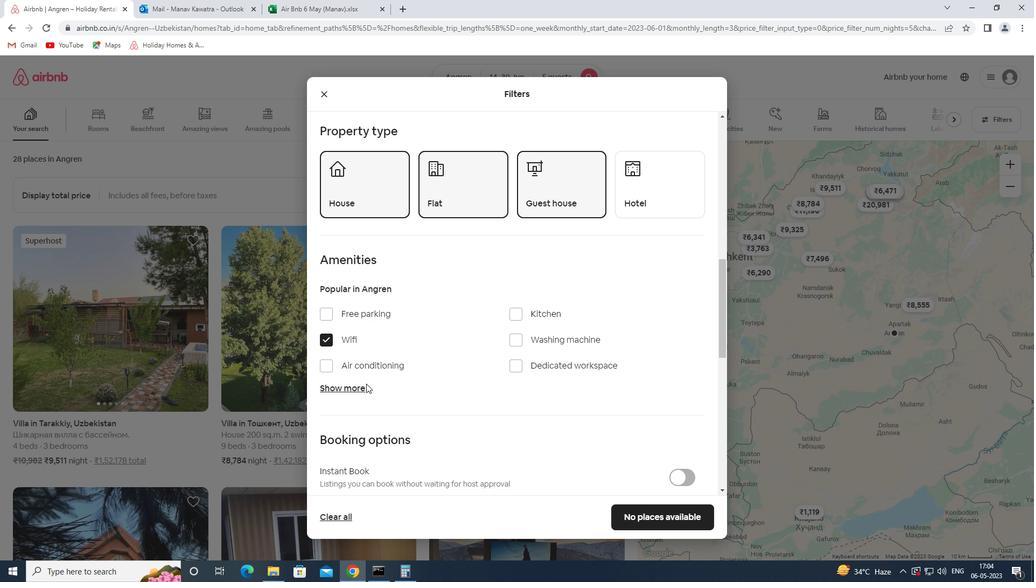 
Action: Mouse pressed left at (362, 387)
Screenshot: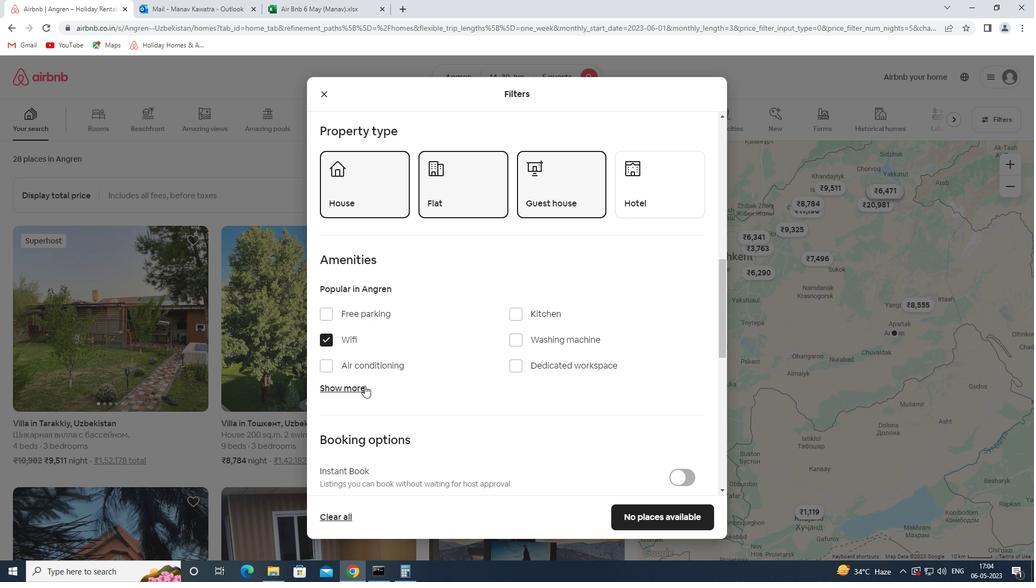 
Action: Mouse moved to (495, 394)
Screenshot: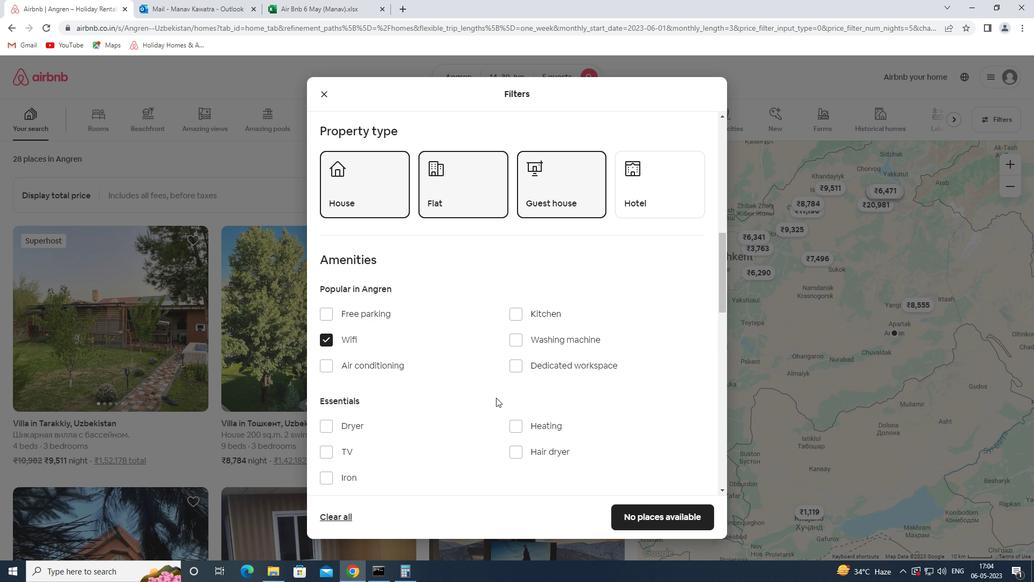
Action: Mouse scrolled (495, 394) with delta (0, 0)
Screenshot: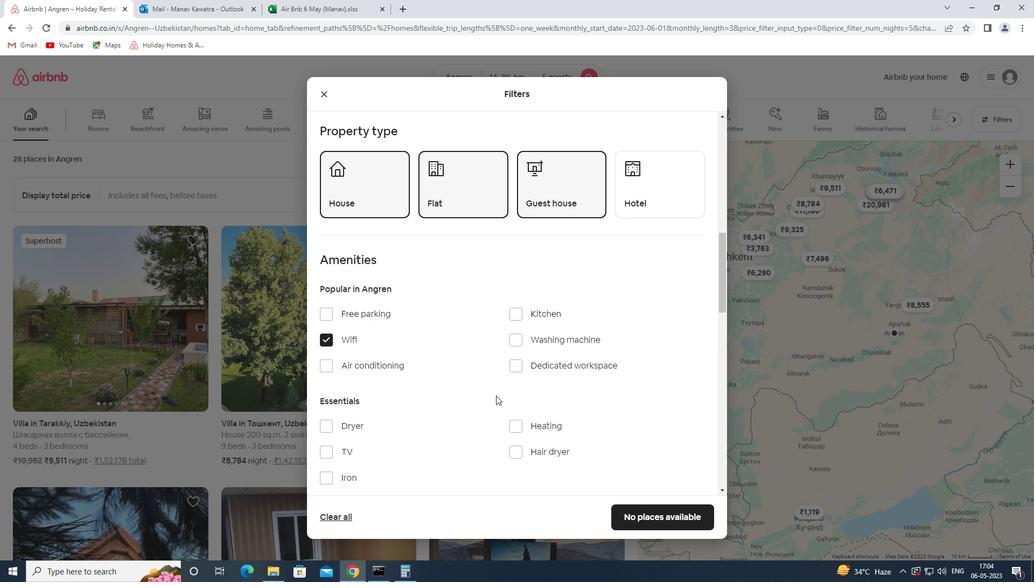 
Action: Mouse moved to (494, 394)
Screenshot: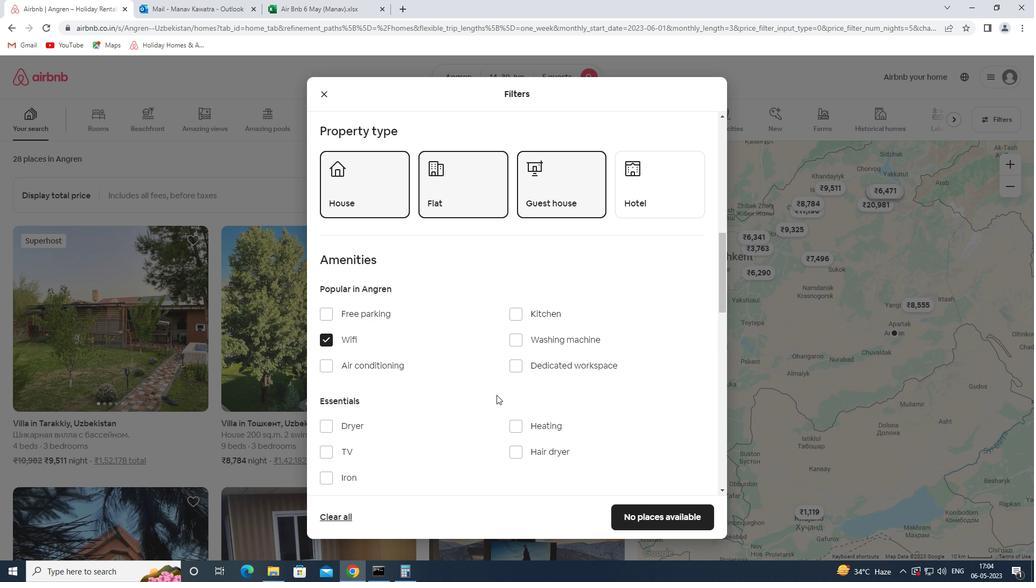 
Action: Mouse scrolled (494, 394) with delta (0, 0)
Screenshot: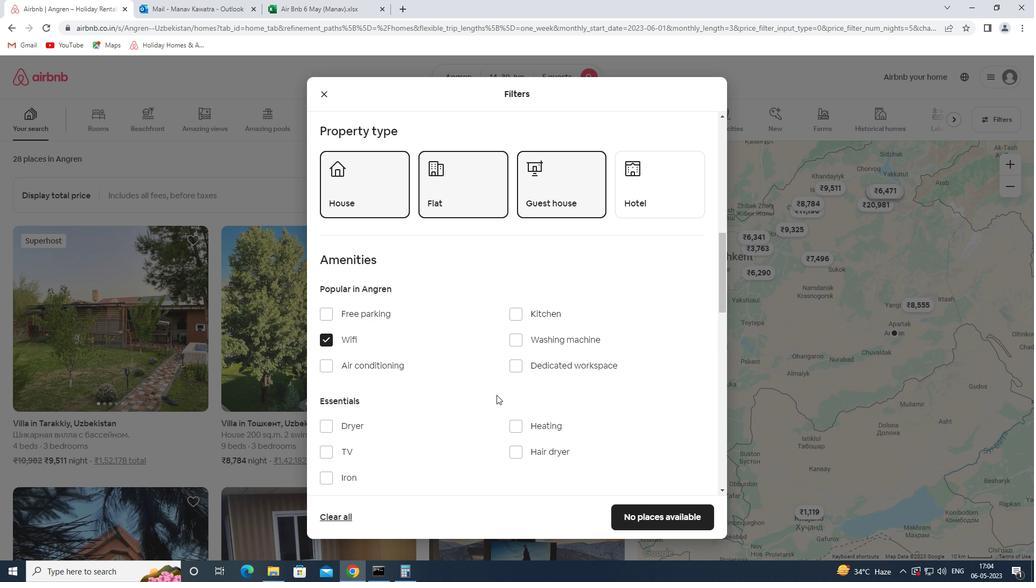 
Action: Mouse moved to (347, 342)
Screenshot: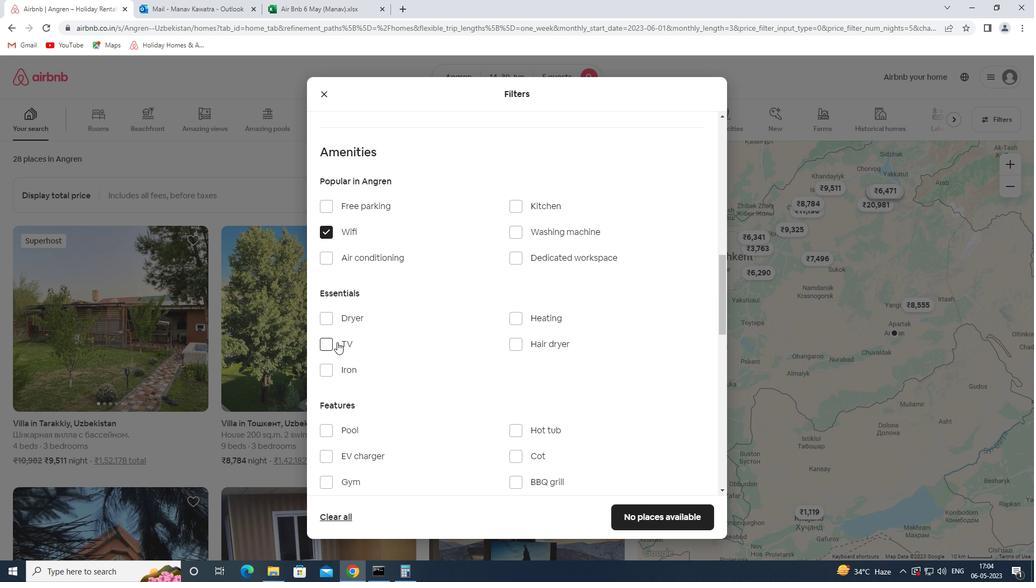 
Action: Mouse pressed left at (347, 342)
Screenshot: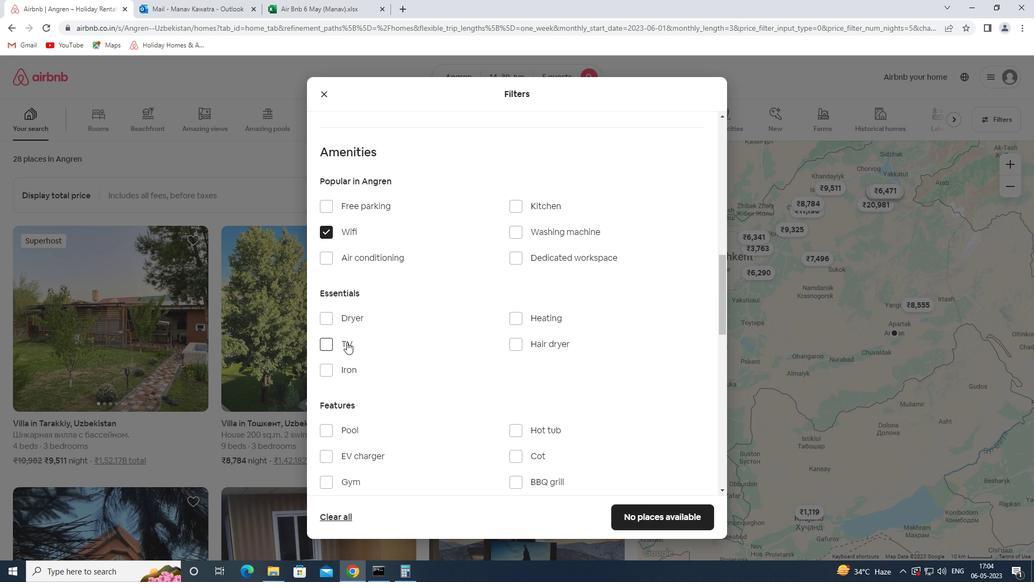 
Action: Mouse pressed left at (347, 342)
Screenshot: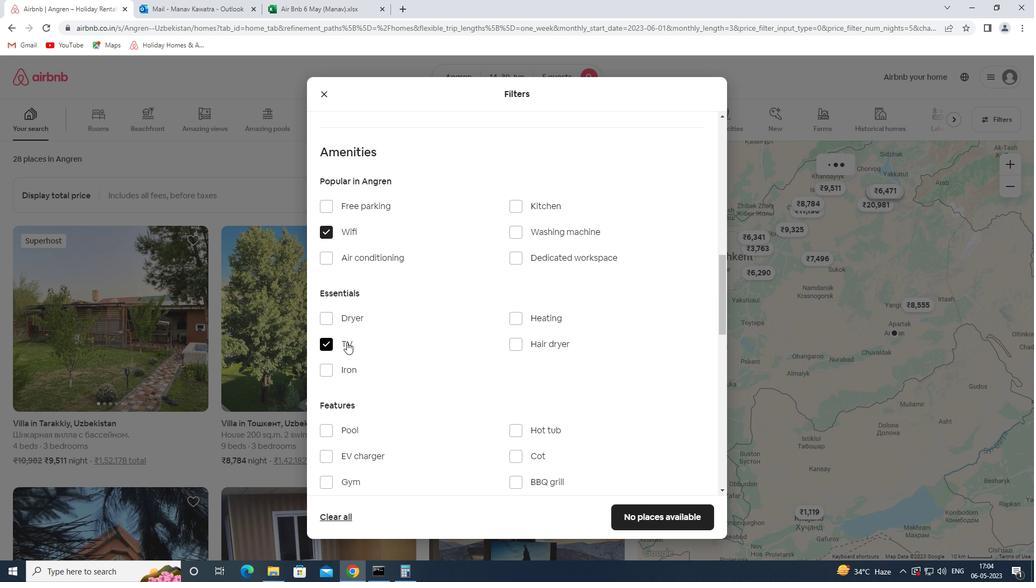 
Action: Mouse moved to (519, 376)
Screenshot: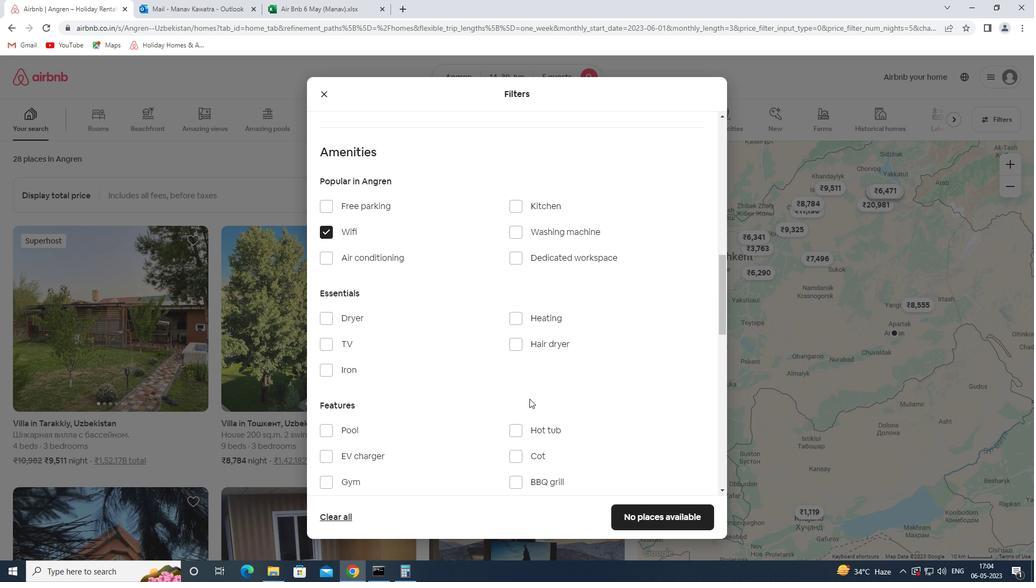 
Action: Mouse scrolled (519, 376) with delta (0, 0)
Screenshot: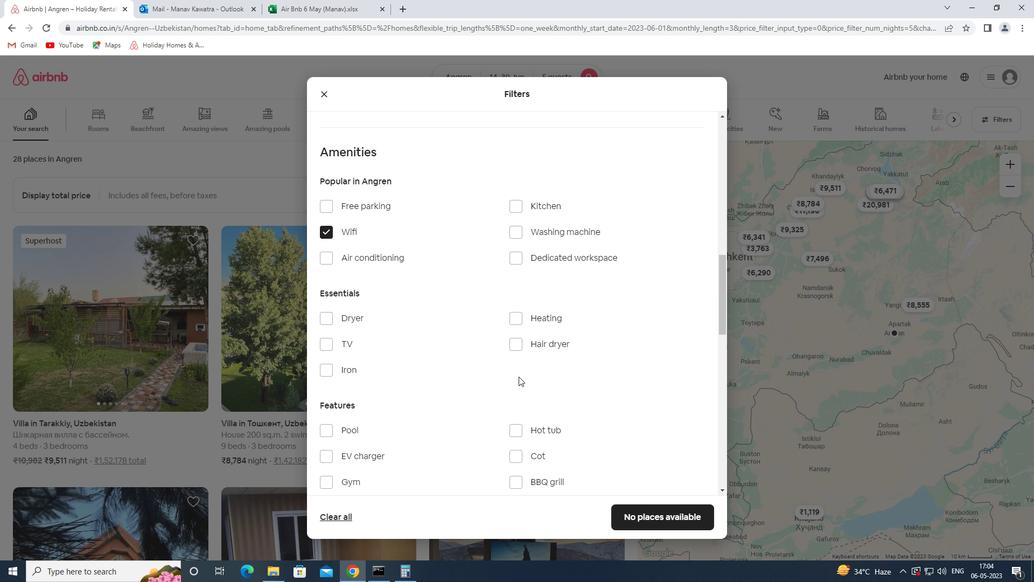 
Action: Mouse scrolled (519, 376) with delta (0, 0)
Screenshot: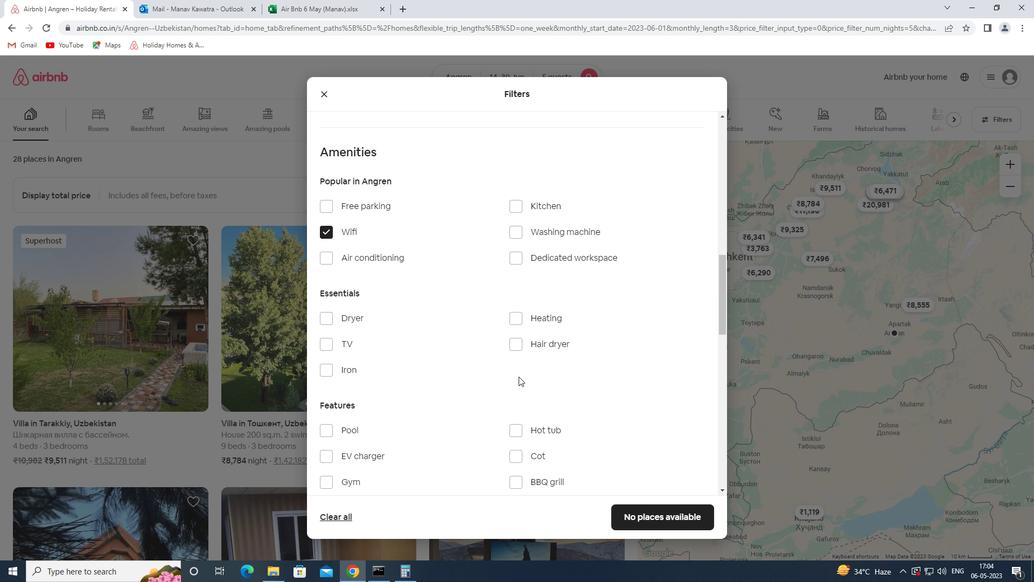 
Action: Mouse moved to (343, 235)
Screenshot: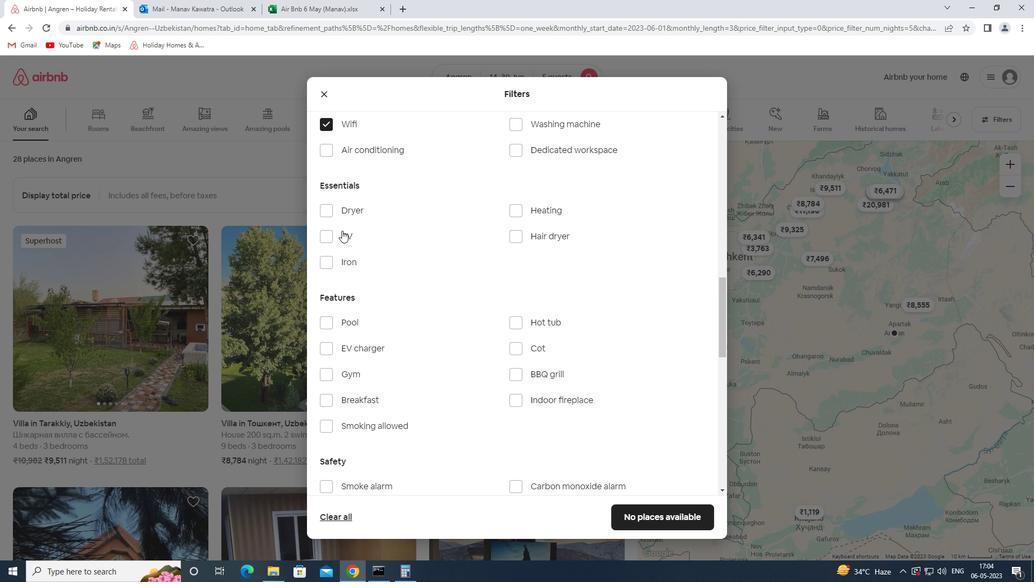 
Action: Mouse pressed left at (343, 235)
Screenshot: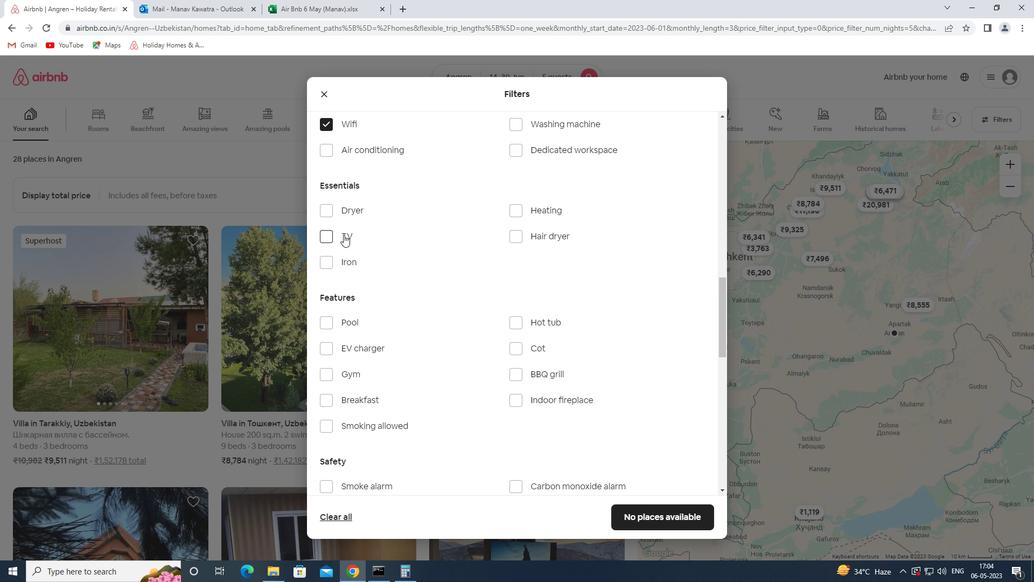 
Action: Mouse moved to (354, 399)
Screenshot: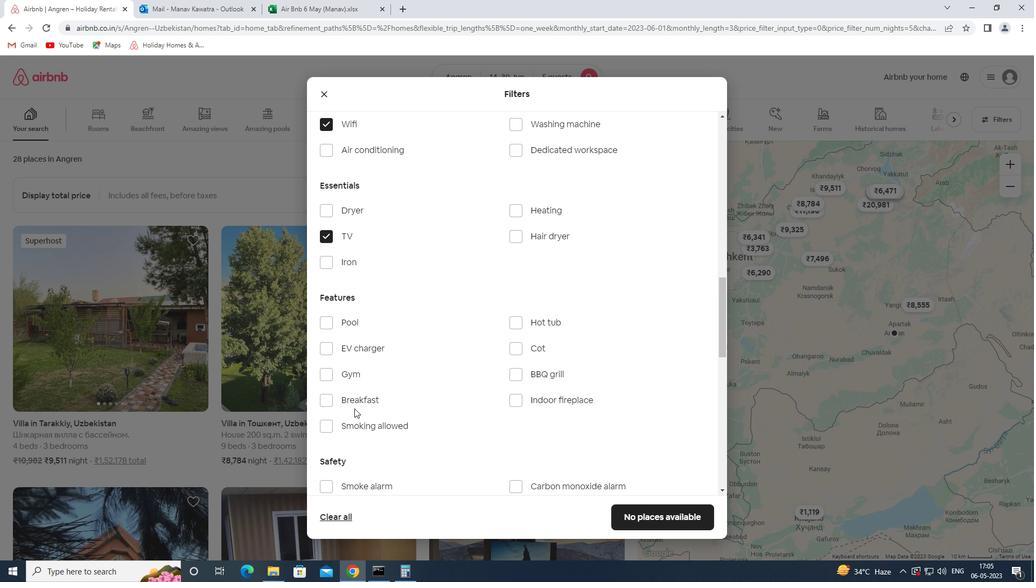 
Action: Mouse pressed left at (354, 399)
Screenshot: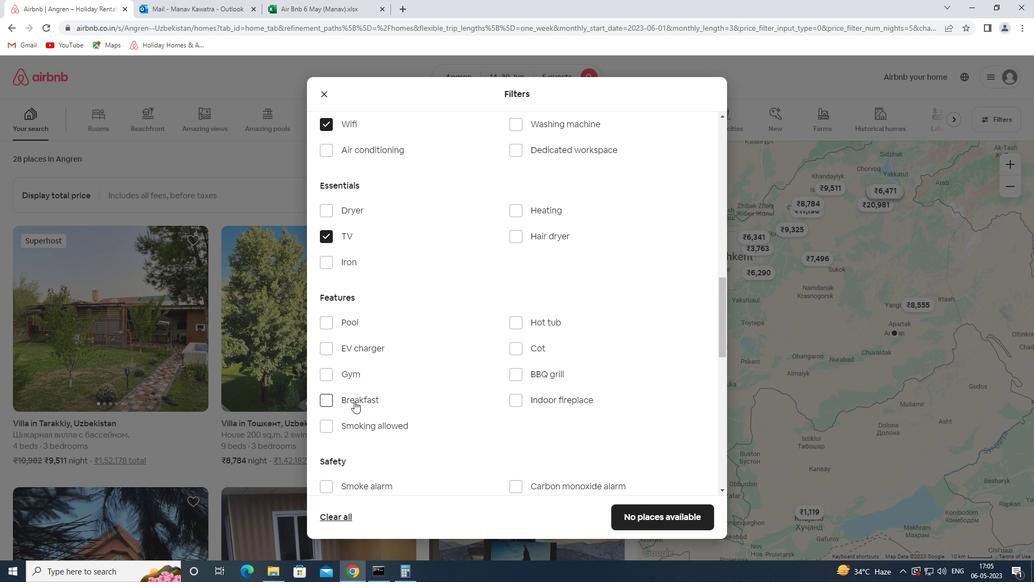 
Action: Mouse moved to (355, 376)
Screenshot: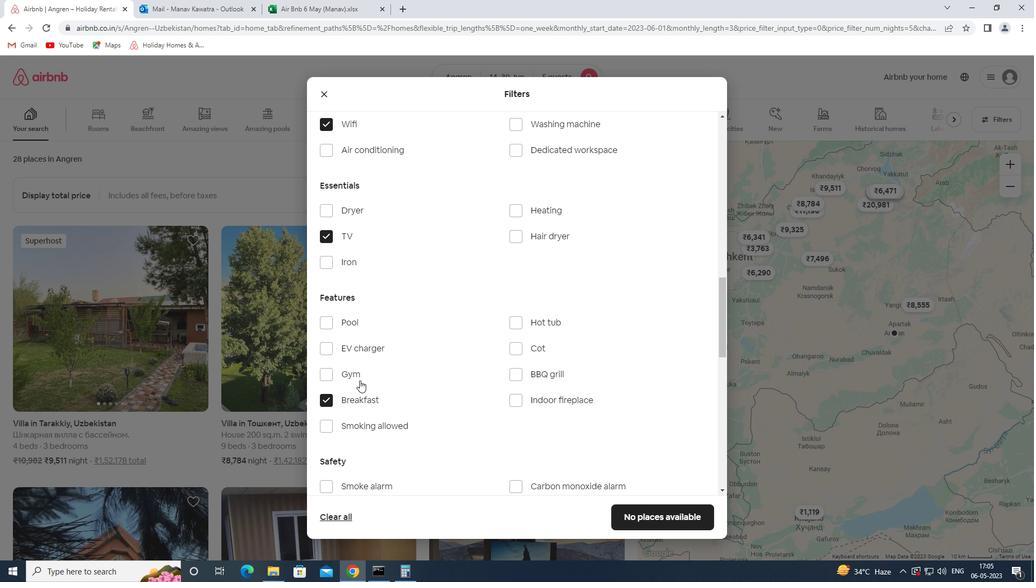 
Action: Mouse pressed left at (355, 376)
Screenshot: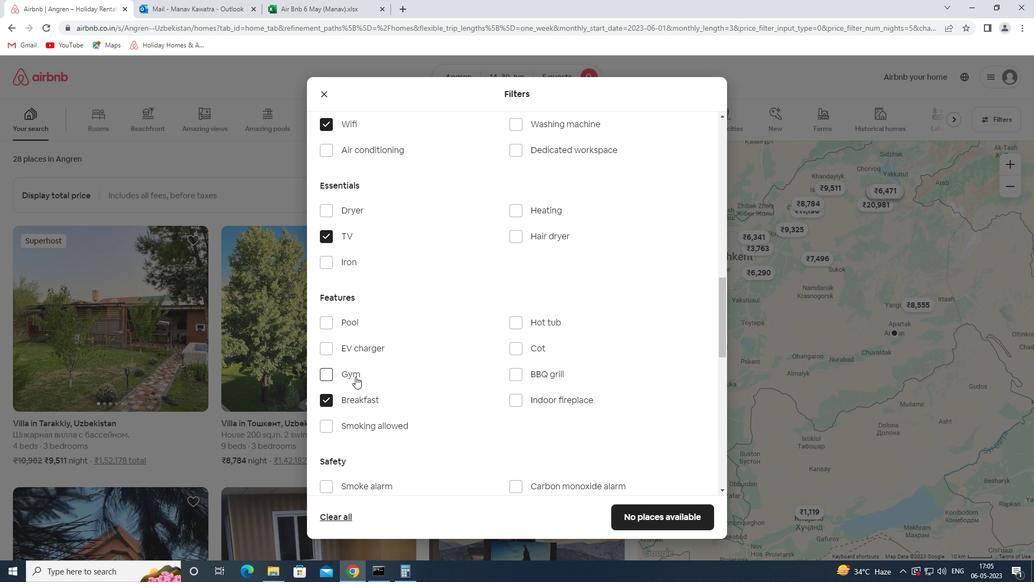 
Action: Mouse moved to (490, 384)
Screenshot: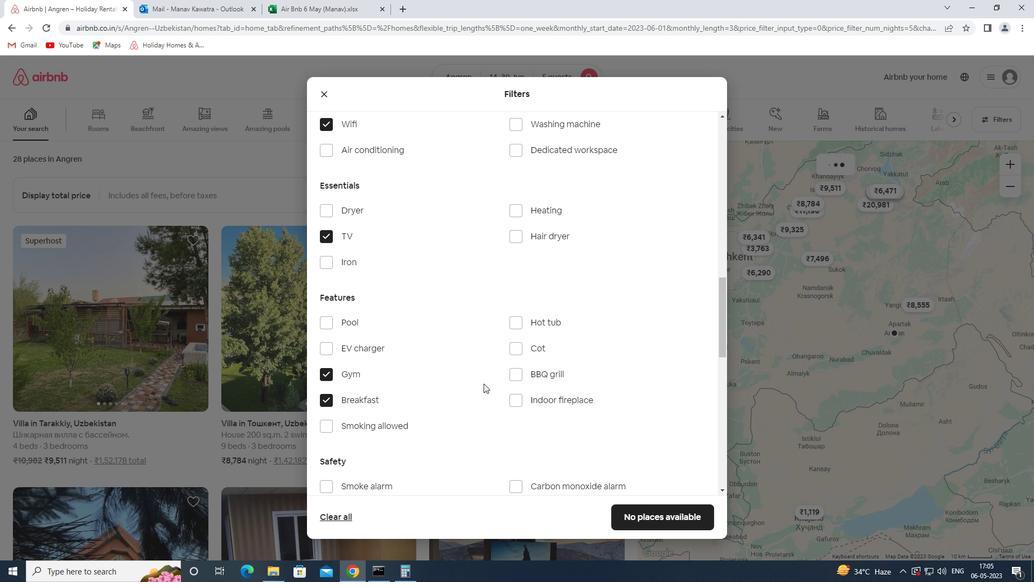 
Action: Mouse scrolled (490, 384) with delta (0, 0)
Screenshot: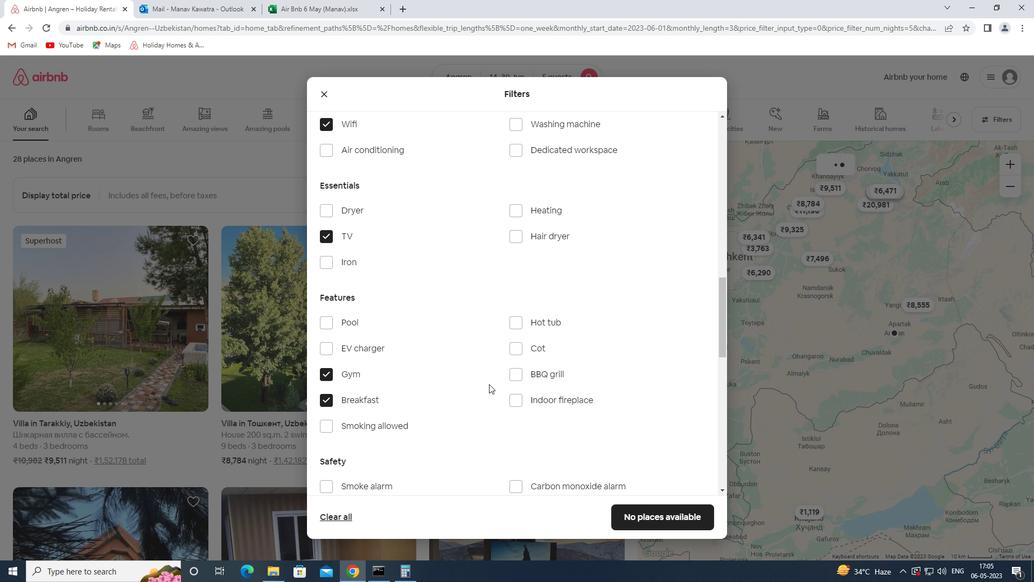 
Action: Mouse scrolled (490, 384) with delta (0, 0)
Screenshot: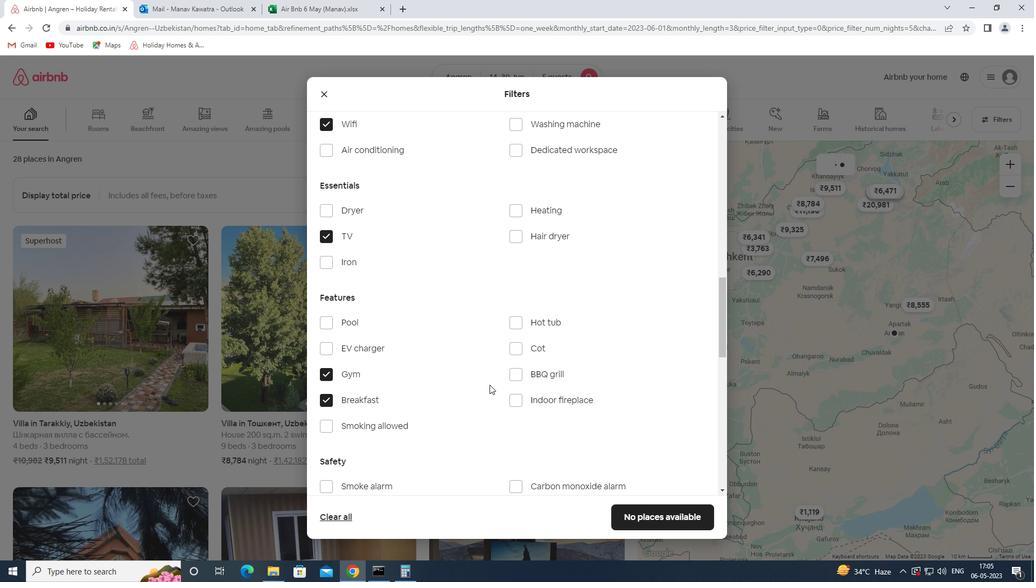 
Action: Mouse scrolled (490, 384) with delta (0, 0)
Screenshot: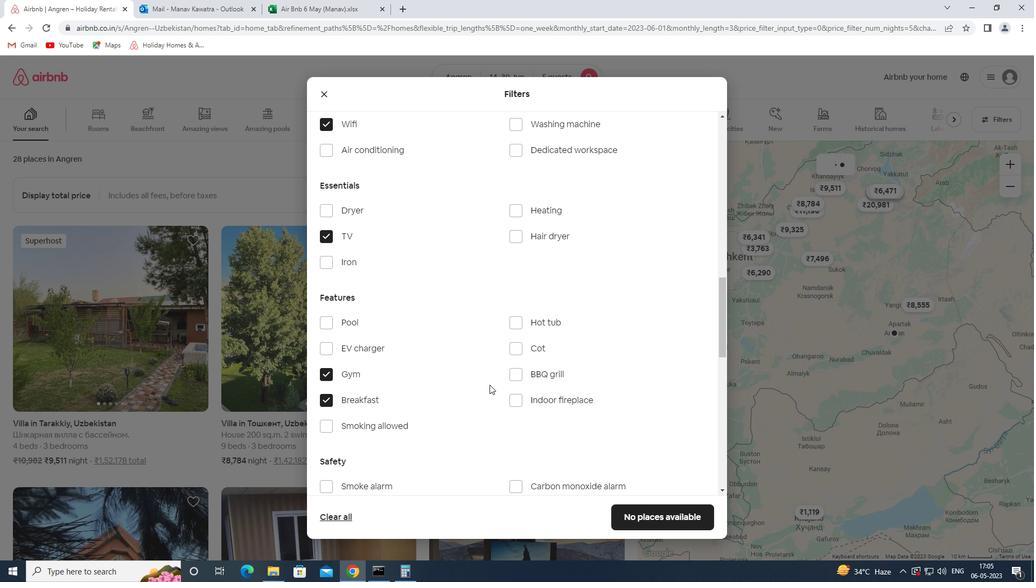 
Action: Mouse moved to (680, 467)
Screenshot: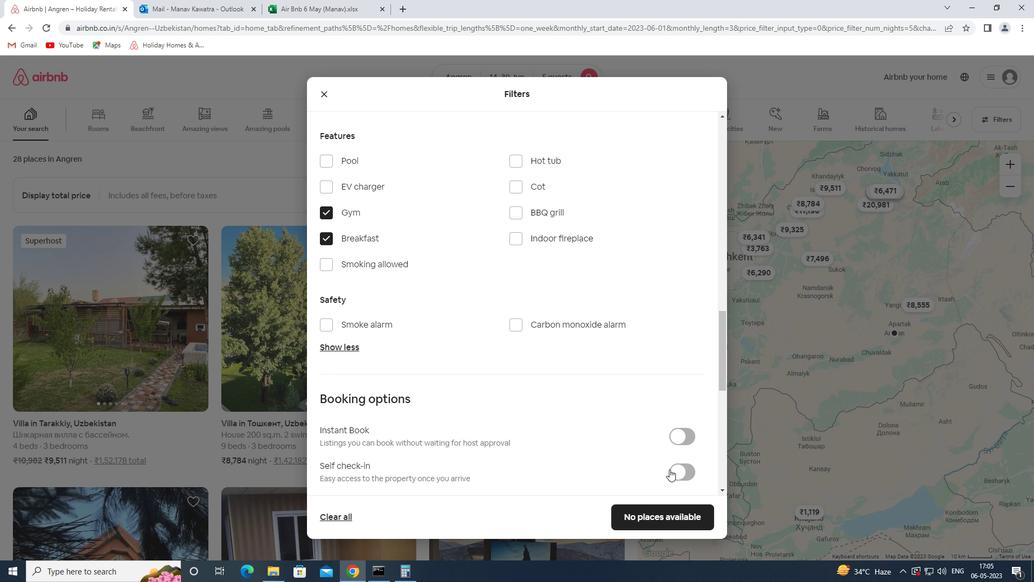 
Action: Mouse pressed left at (680, 467)
Screenshot: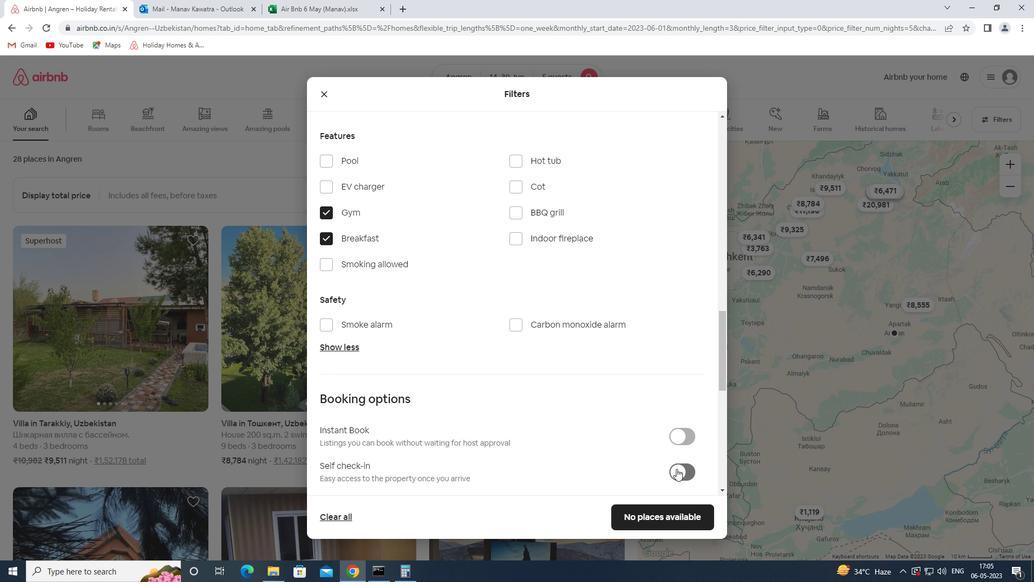 
Action: Mouse moved to (549, 367)
Screenshot: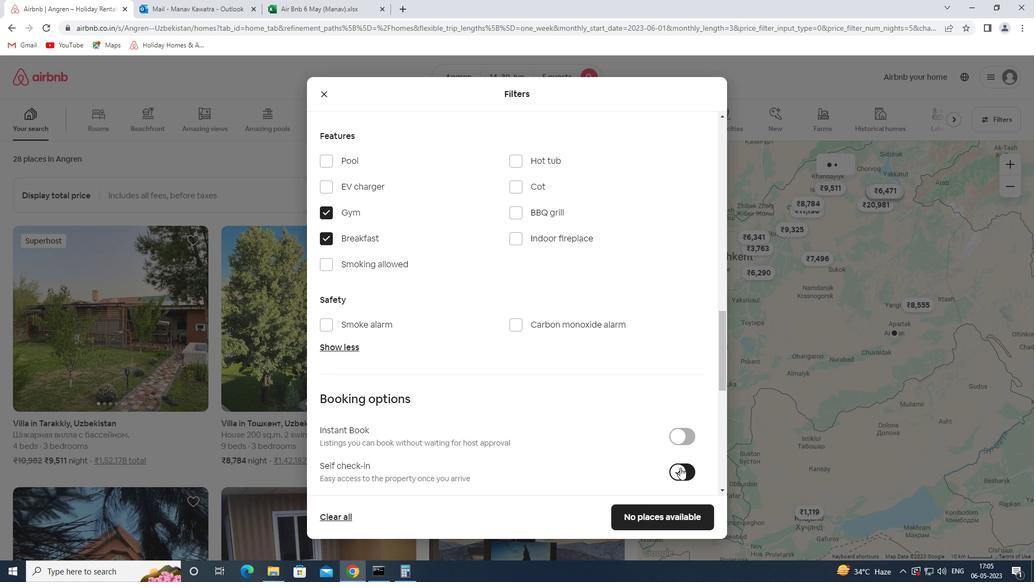 
Action: Mouse scrolled (549, 366) with delta (0, 0)
Screenshot: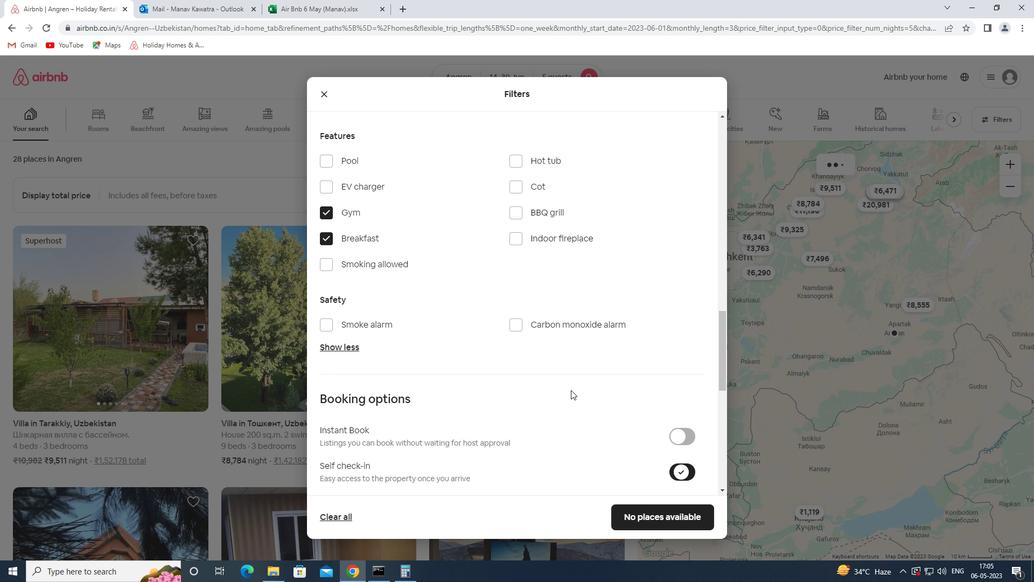 
Action: Mouse scrolled (549, 366) with delta (0, 0)
Screenshot: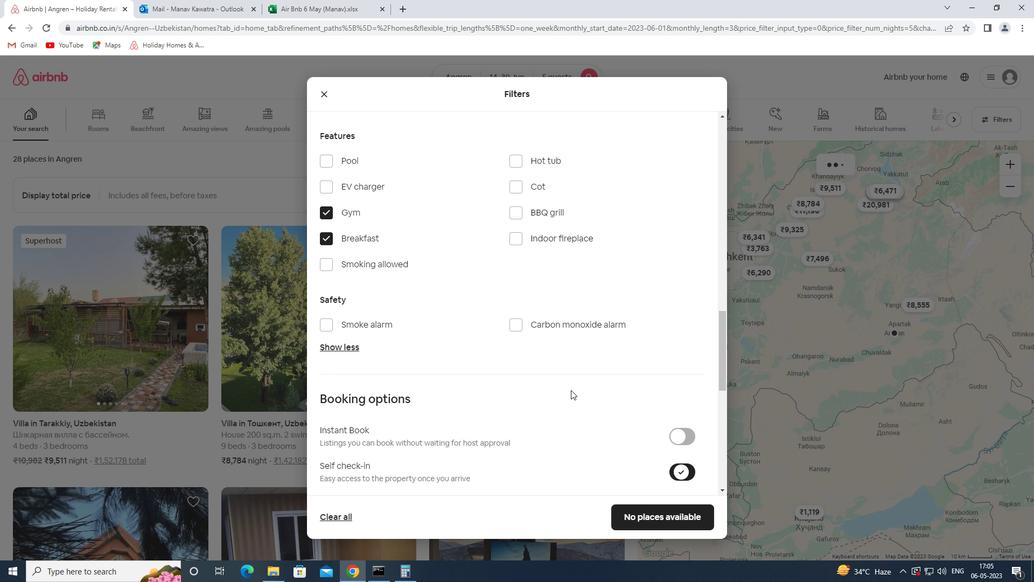 
Action: Mouse moved to (549, 367)
Screenshot: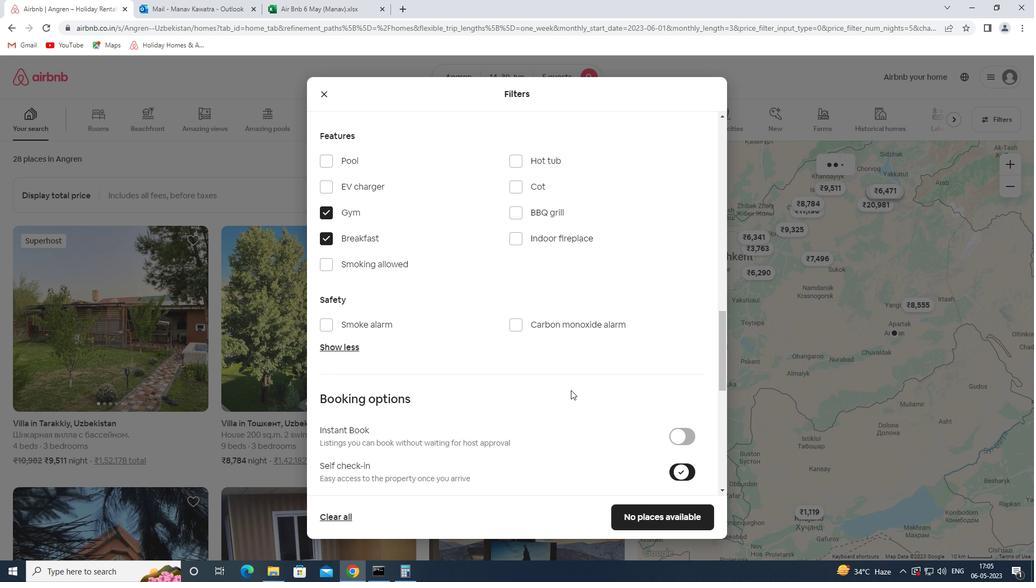 
Action: Mouse scrolled (549, 366) with delta (0, 0)
Screenshot: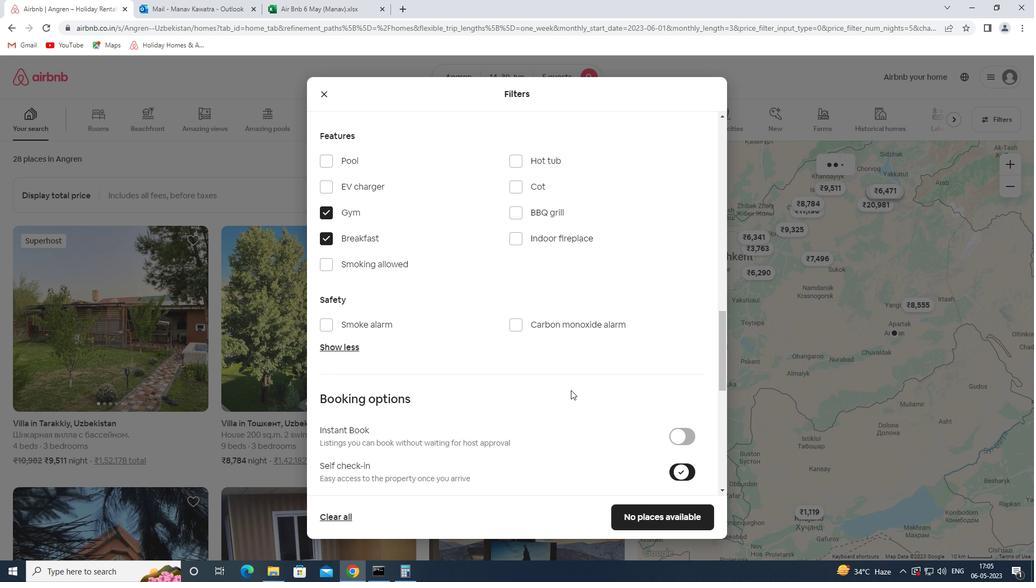 
Action: Mouse scrolled (549, 366) with delta (0, 0)
Screenshot: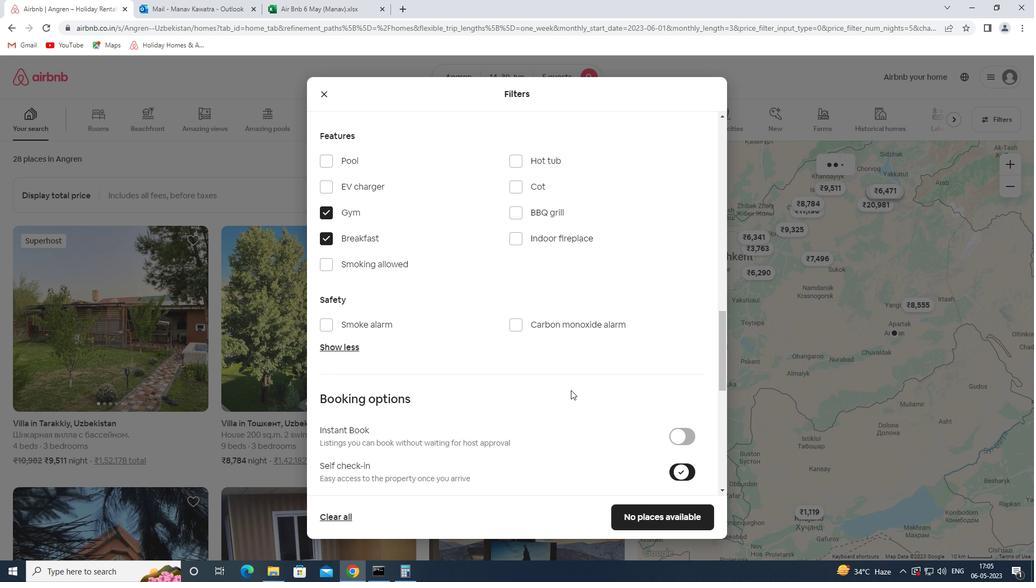 
Action: Mouse scrolled (549, 366) with delta (0, 0)
Screenshot: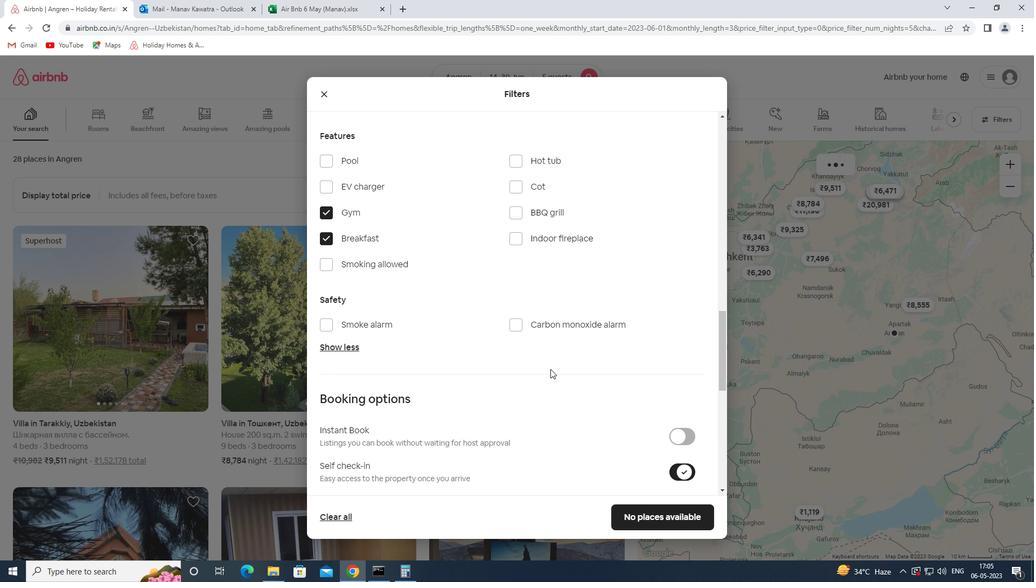 
Action: Mouse scrolled (549, 366) with delta (0, 0)
Screenshot: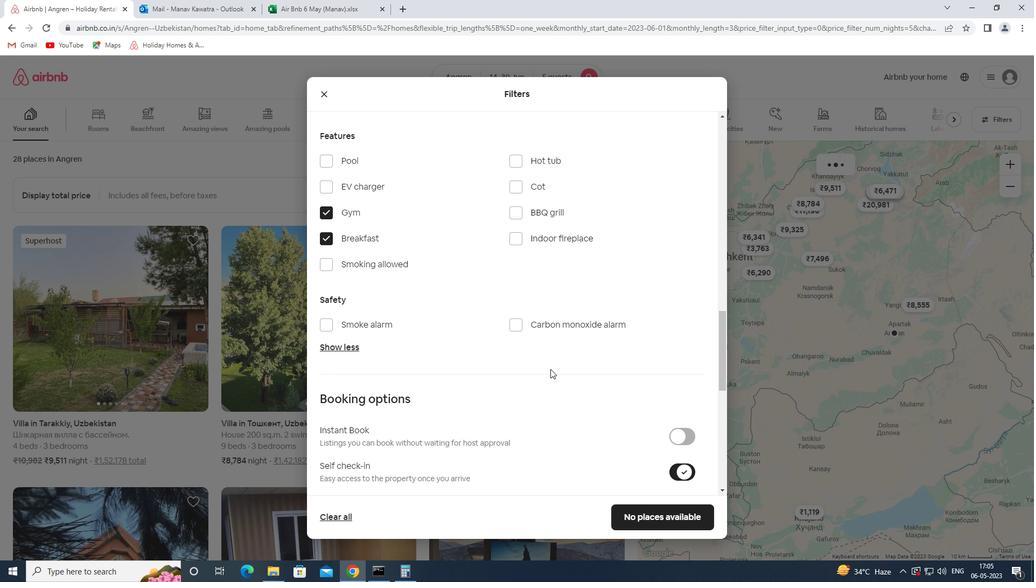 
Action: Mouse moved to (439, 416)
Screenshot: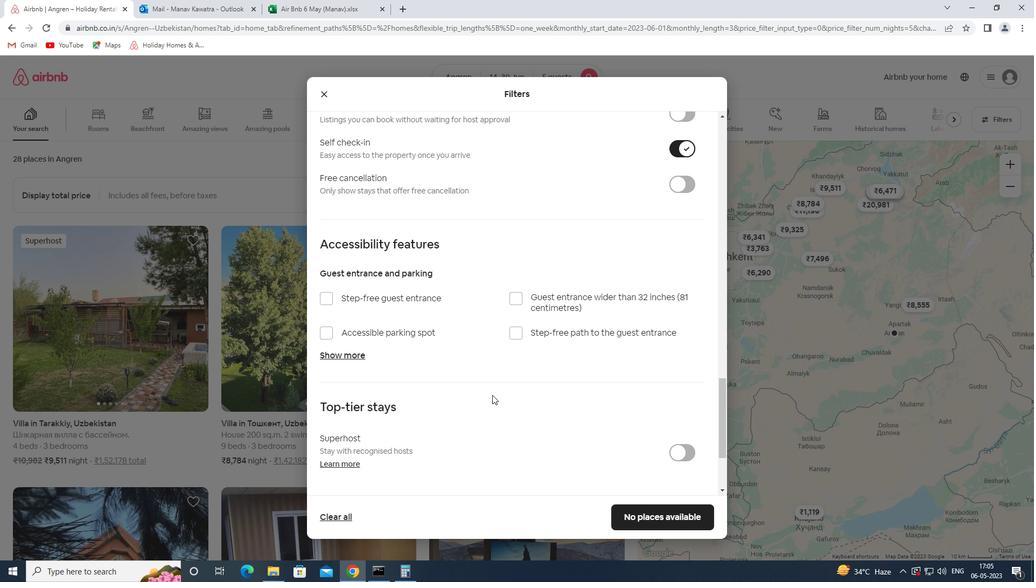 
Action: Mouse scrolled (439, 415) with delta (0, 0)
Screenshot: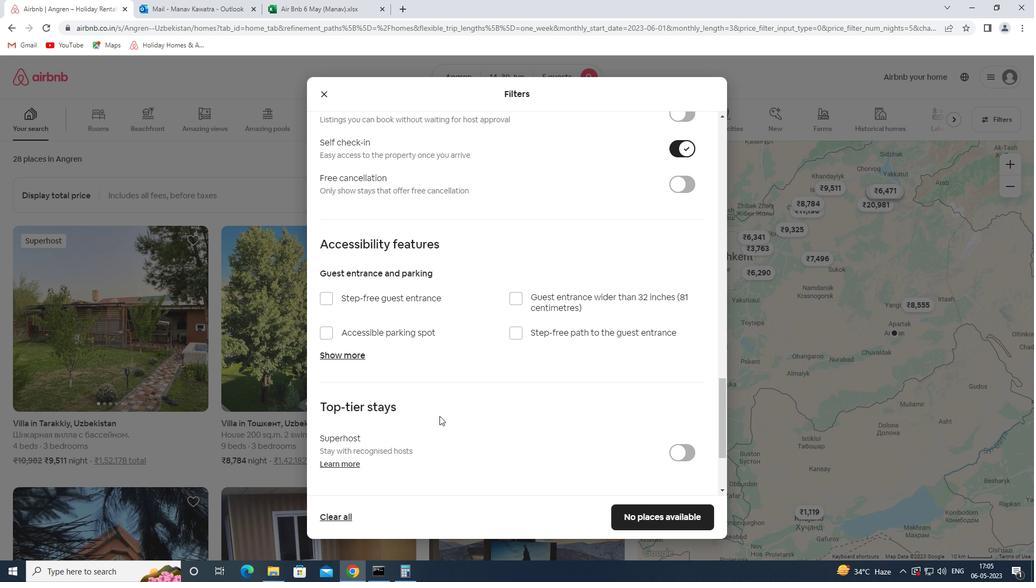 
Action: Mouse scrolled (439, 415) with delta (0, 0)
Screenshot: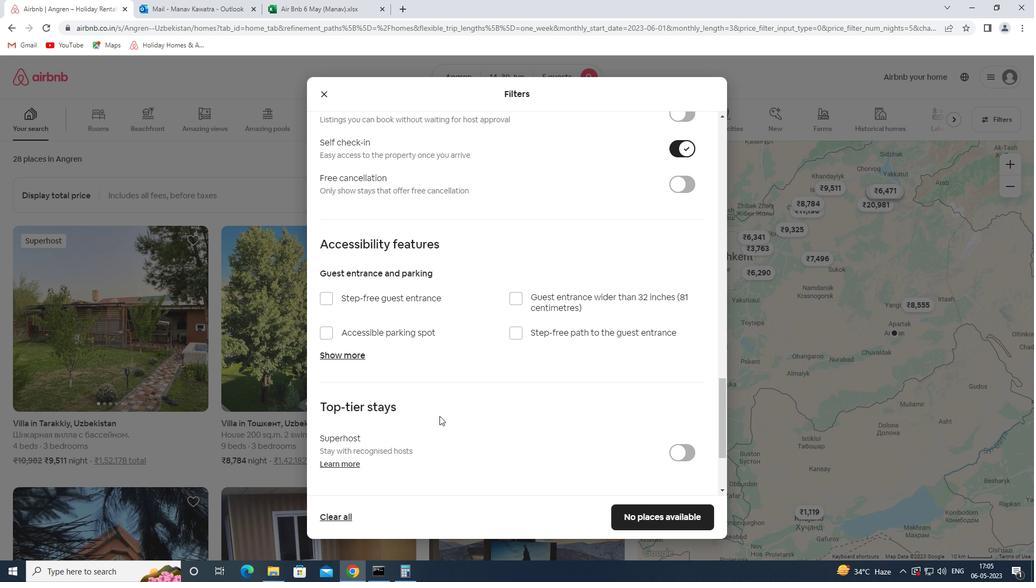 
Action: Mouse moved to (438, 416)
Screenshot: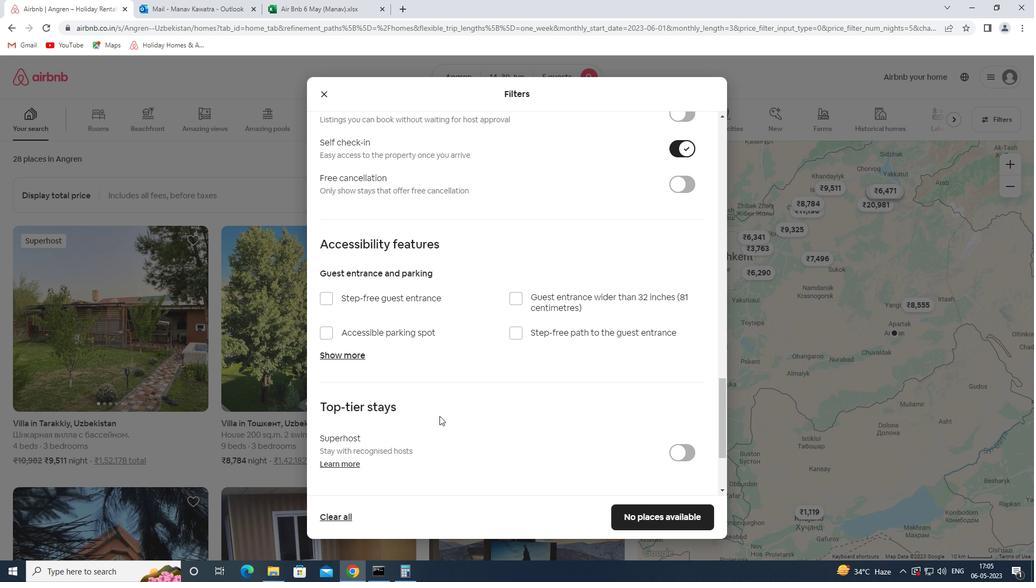 
Action: Mouse scrolled (438, 415) with delta (0, 0)
Screenshot: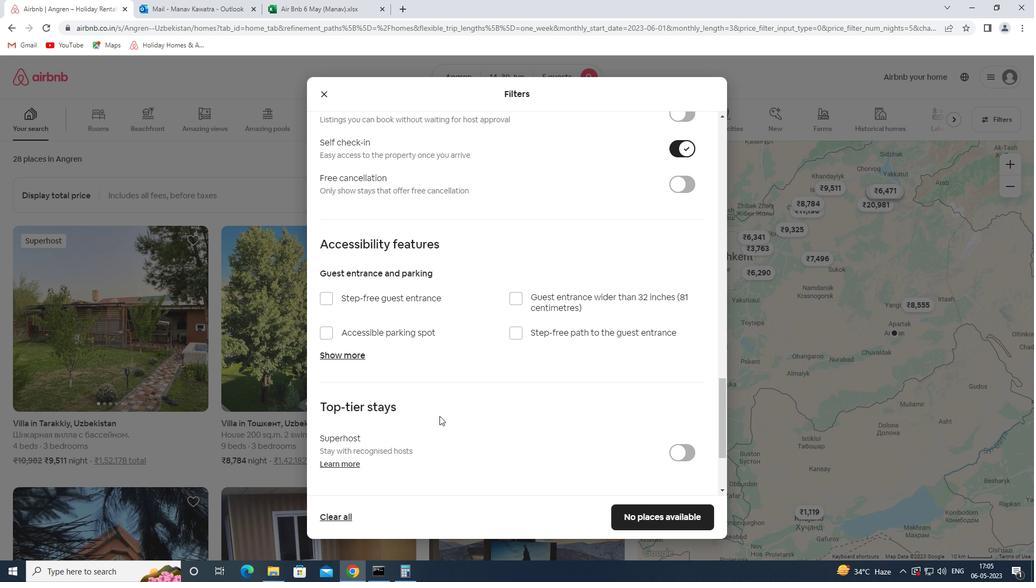 
Action: Mouse moved to (437, 416)
Screenshot: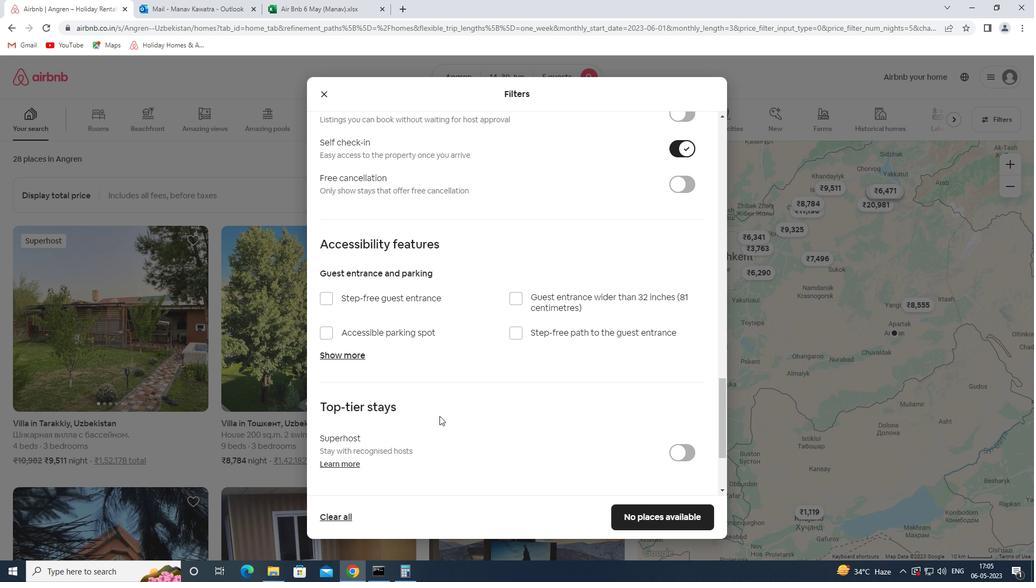 
Action: Mouse scrolled (437, 415) with delta (0, 0)
Screenshot: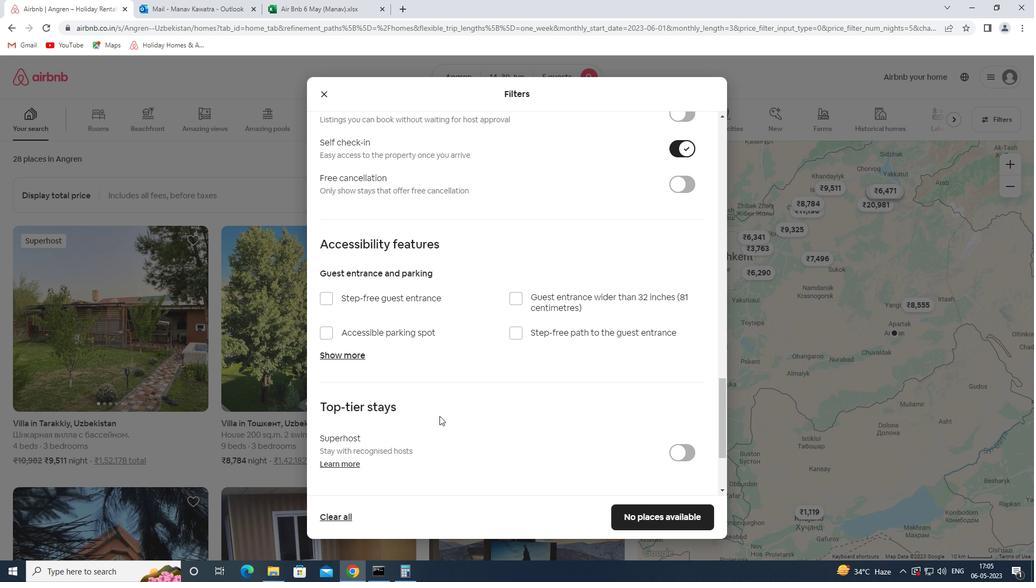 
Action: Mouse moved to (435, 416)
Screenshot: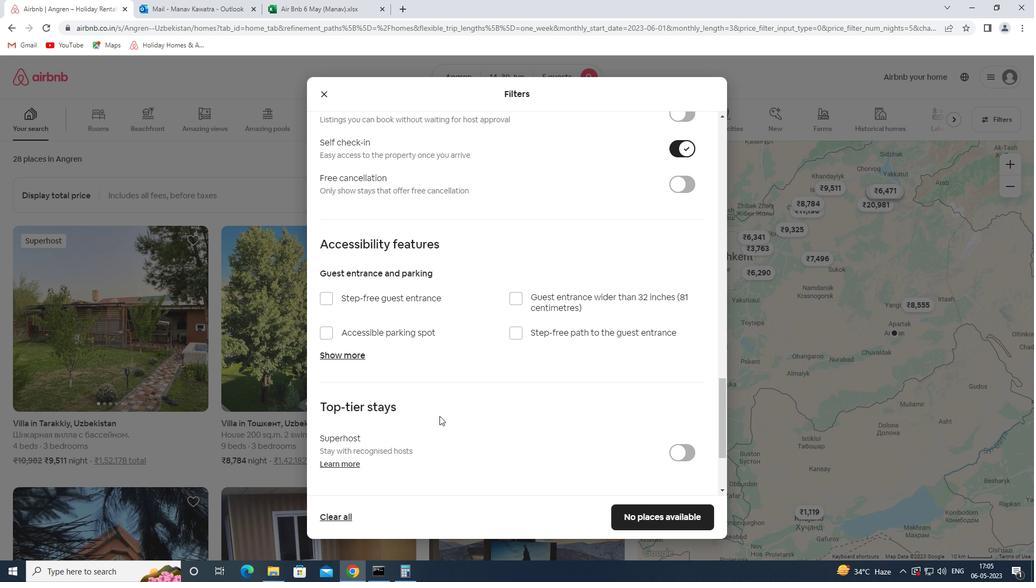 
Action: Mouse scrolled (435, 415) with delta (0, 0)
Screenshot: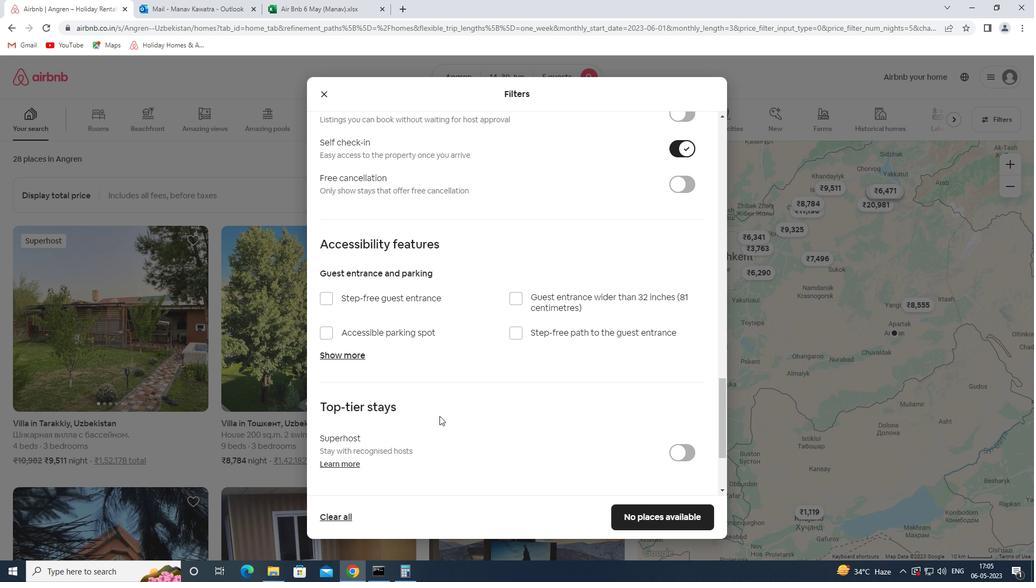 
Action: Mouse moved to (434, 416)
Screenshot: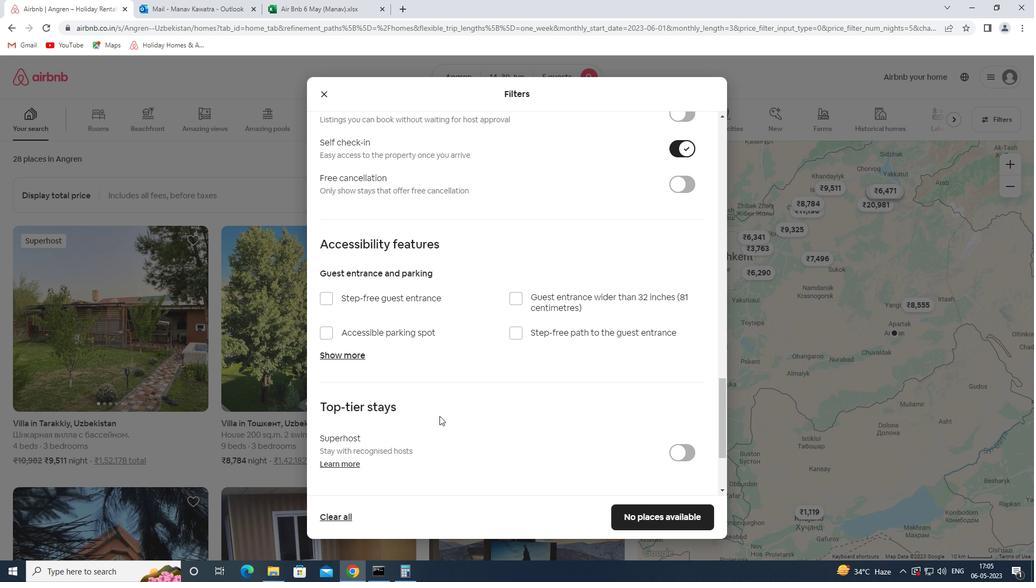 
Action: Mouse scrolled (434, 415) with delta (0, 0)
Screenshot: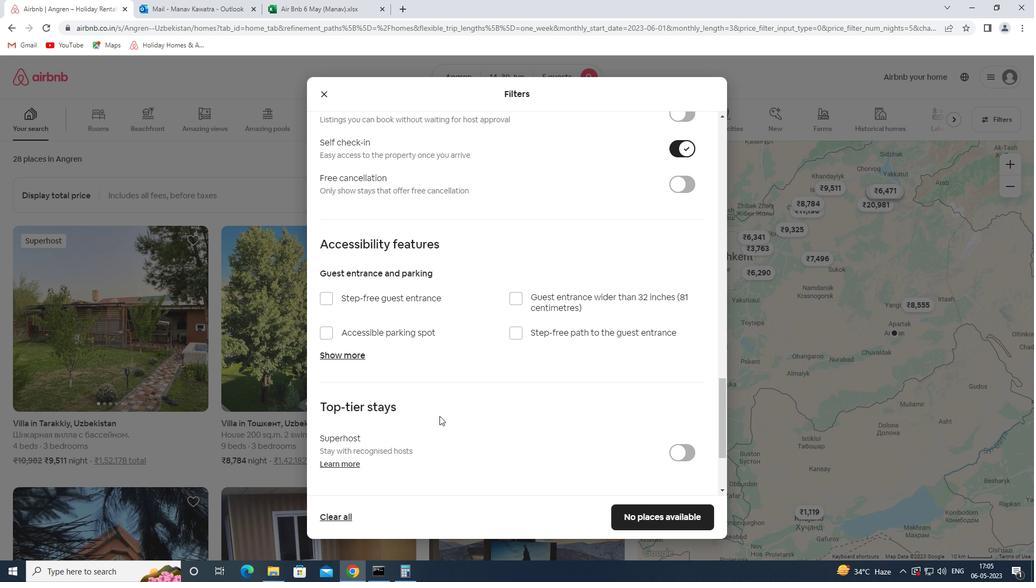 
Action: Mouse moved to (370, 418)
Screenshot: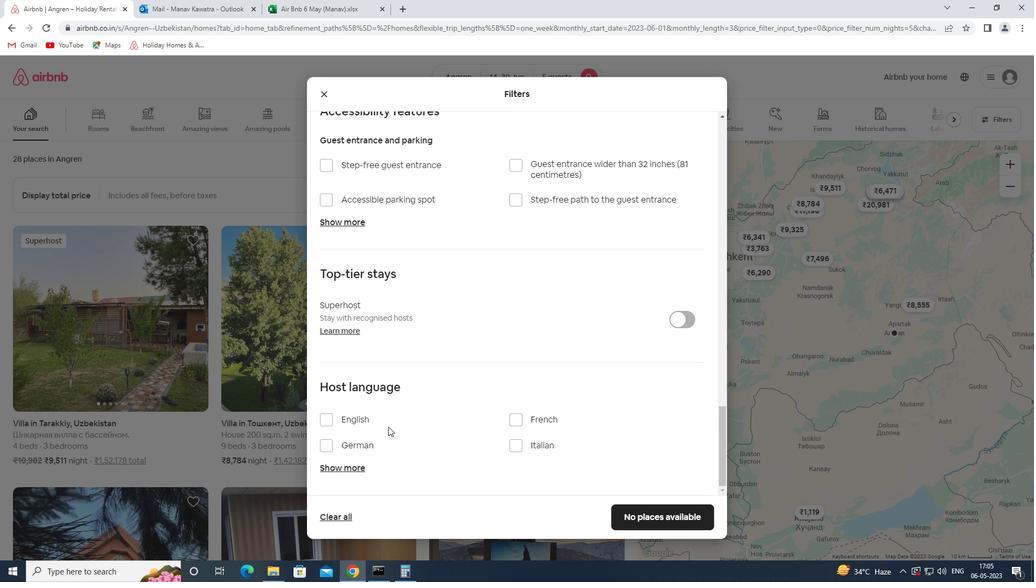 
Action: Mouse pressed left at (370, 418)
Screenshot: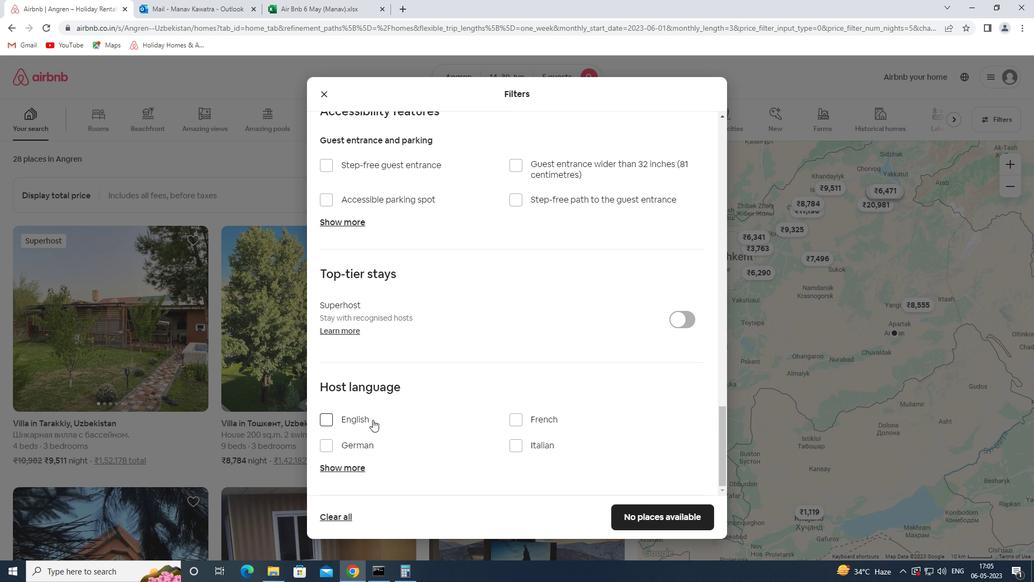 
Action: Mouse moved to (659, 510)
Screenshot: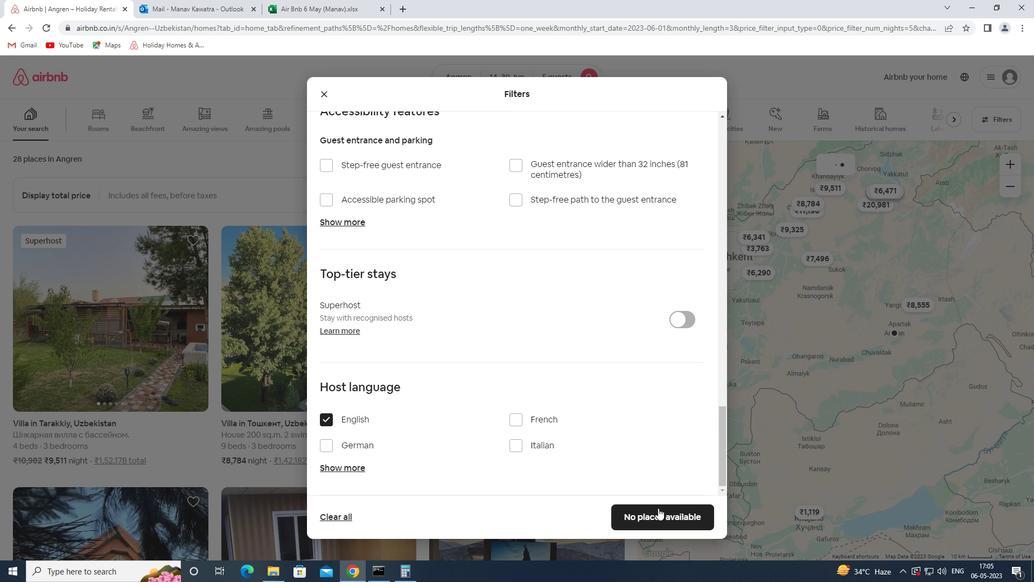 
Action: Mouse pressed left at (659, 510)
Screenshot: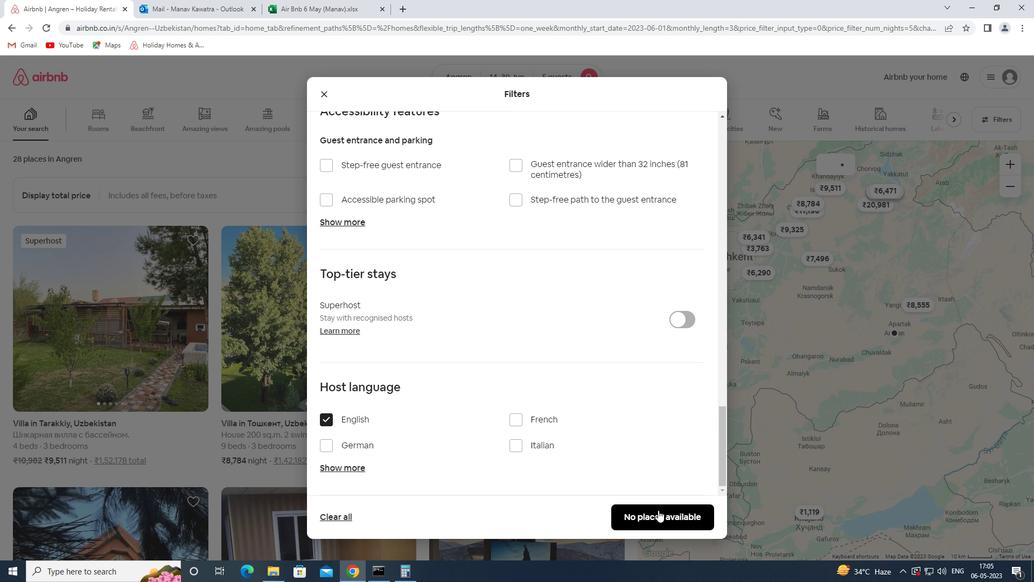 
Action: Mouse moved to (659, 508)
Screenshot: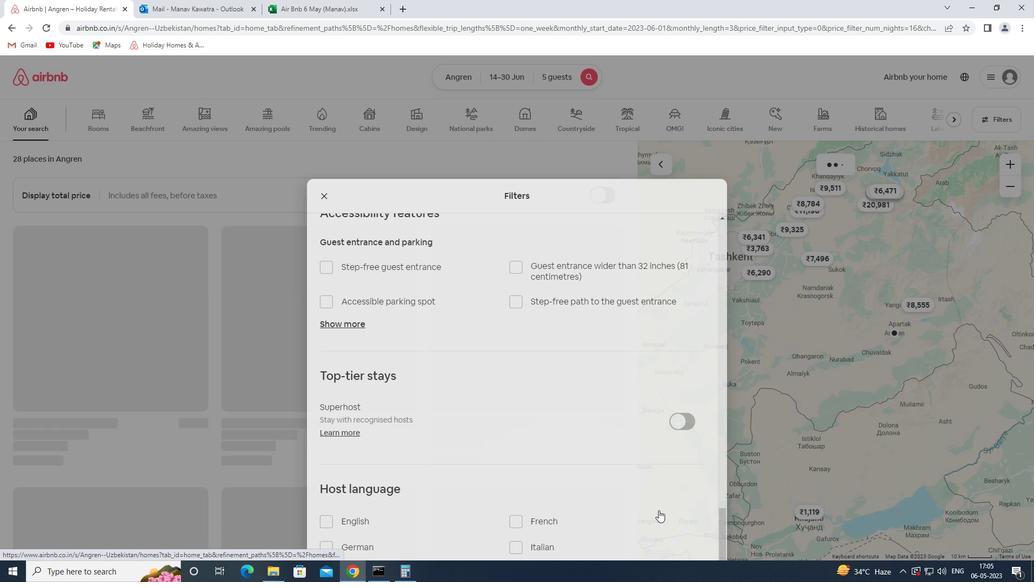 
